 Task: Search one way flight ticket for 2 adults, 4 children and 1 infant on lap in business from Deadhorse: Deadhorse Airport(prudhoe Bay Airport) to Evansville: Evansville Regional Airport on 5-3-2023. Choice of flights is American. Number of bags: 1 carry on bag. Price is upto 73000. Outbound departure time preference is 12:15.
Action: Mouse moved to (232, 338)
Screenshot: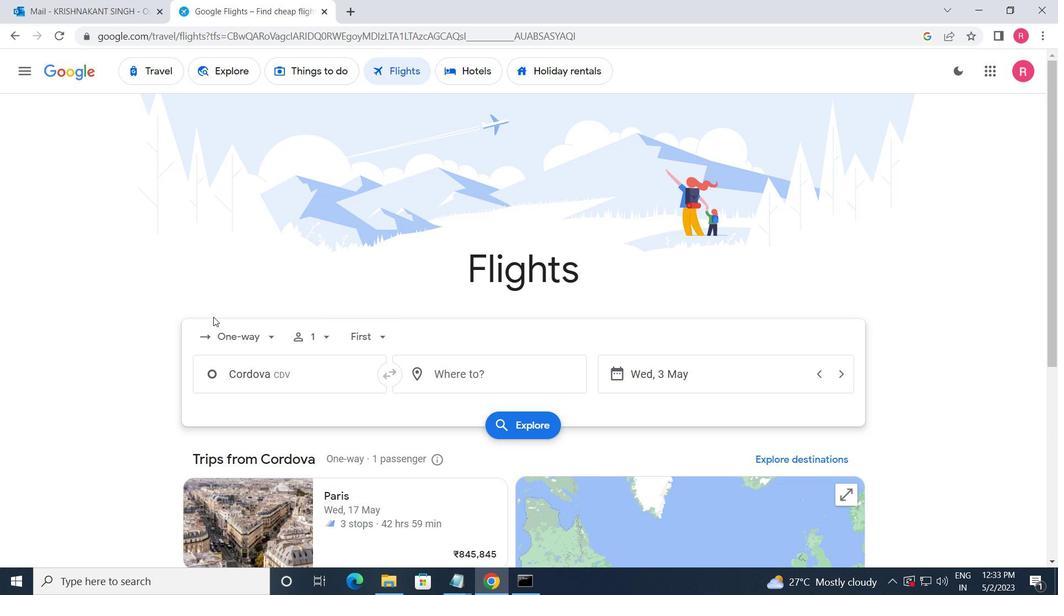
Action: Mouse pressed left at (232, 338)
Screenshot: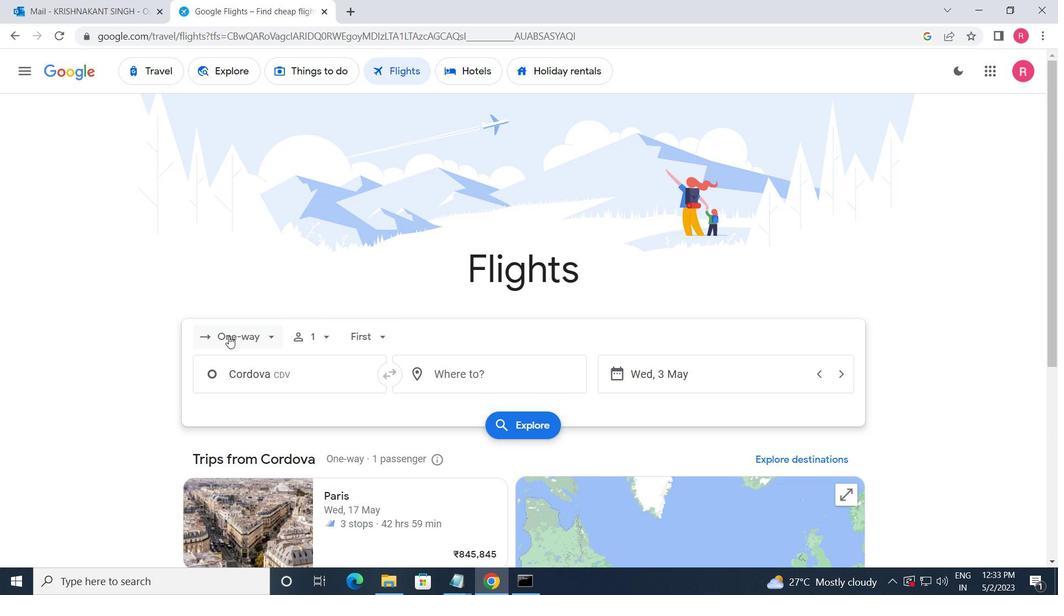 
Action: Mouse moved to (251, 402)
Screenshot: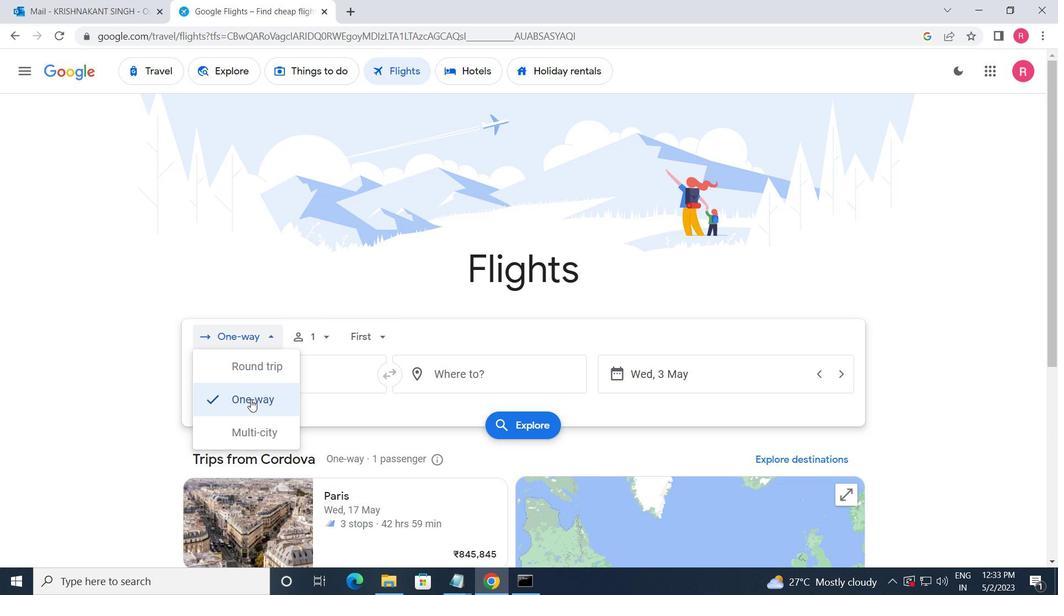 
Action: Mouse pressed left at (251, 402)
Screenshot: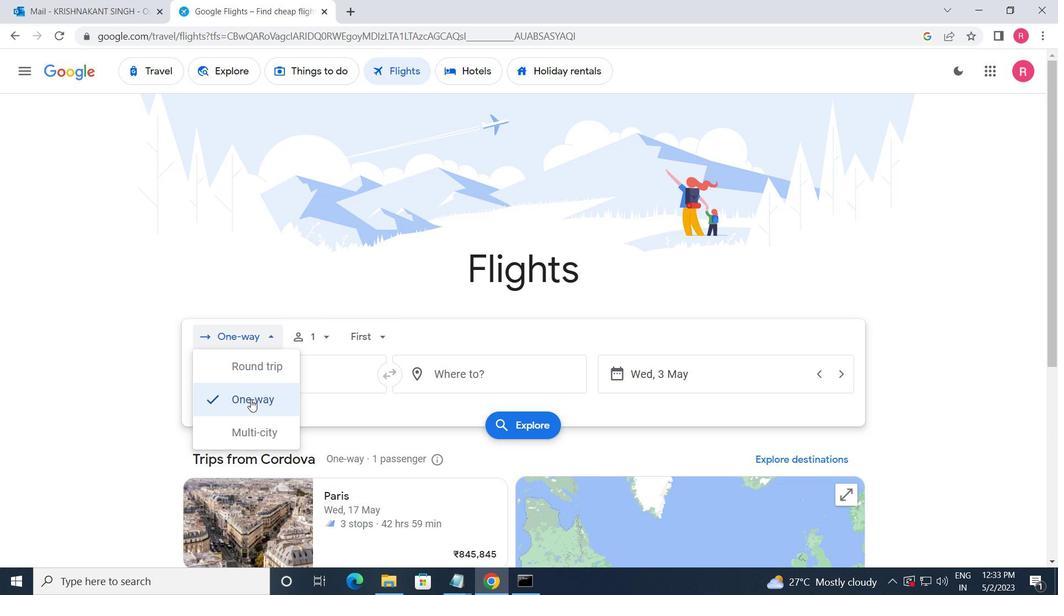 
Action: Mouse moved to (326, 353)
Screenshot: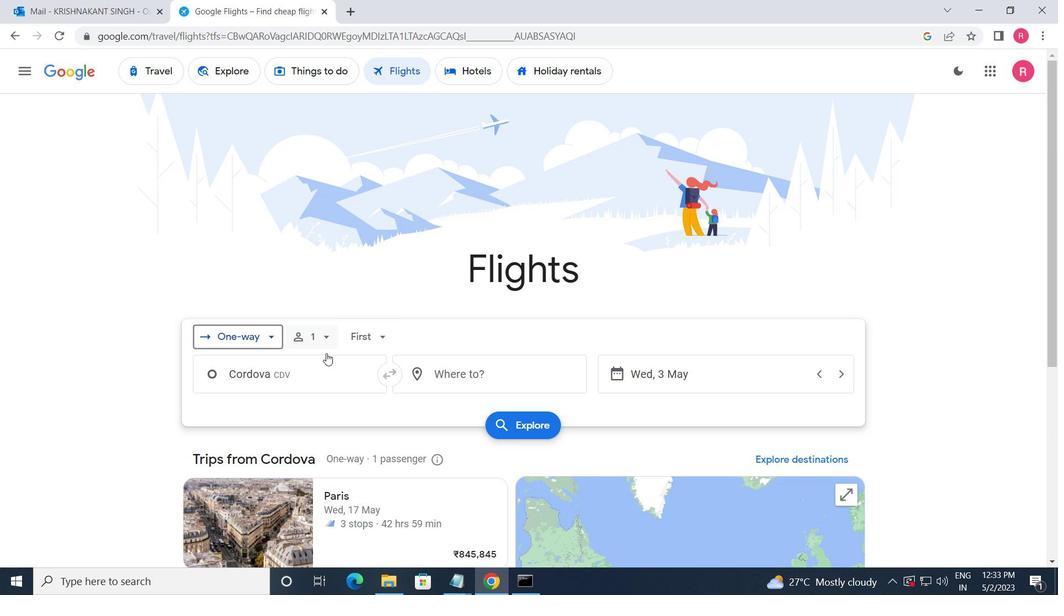 
Action: Mouse pressed left at (326, 353)
Screenshot: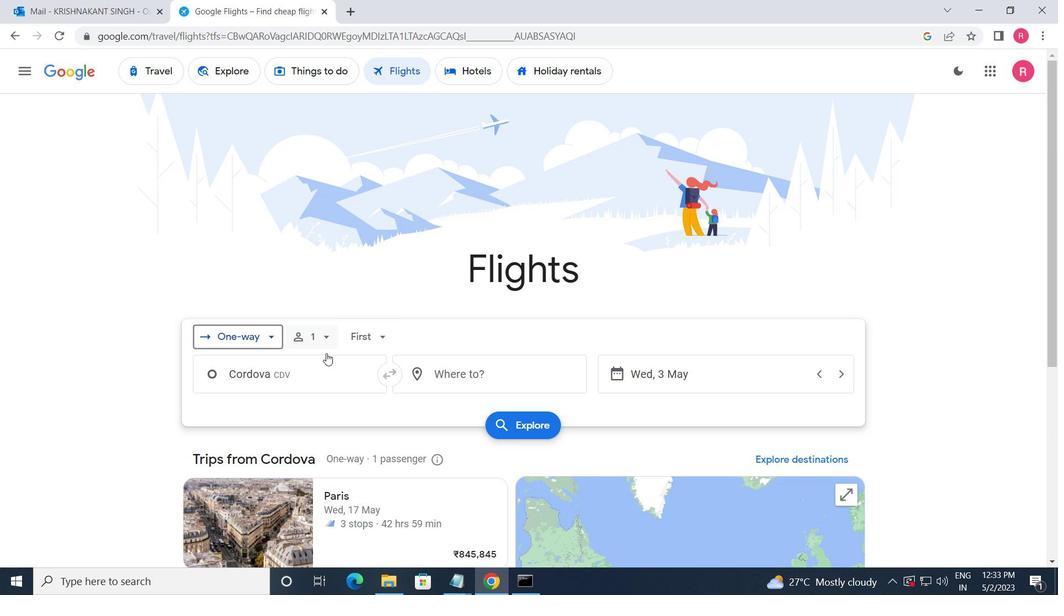 
Action: Mouse moved to (428, 373)
Screenshot: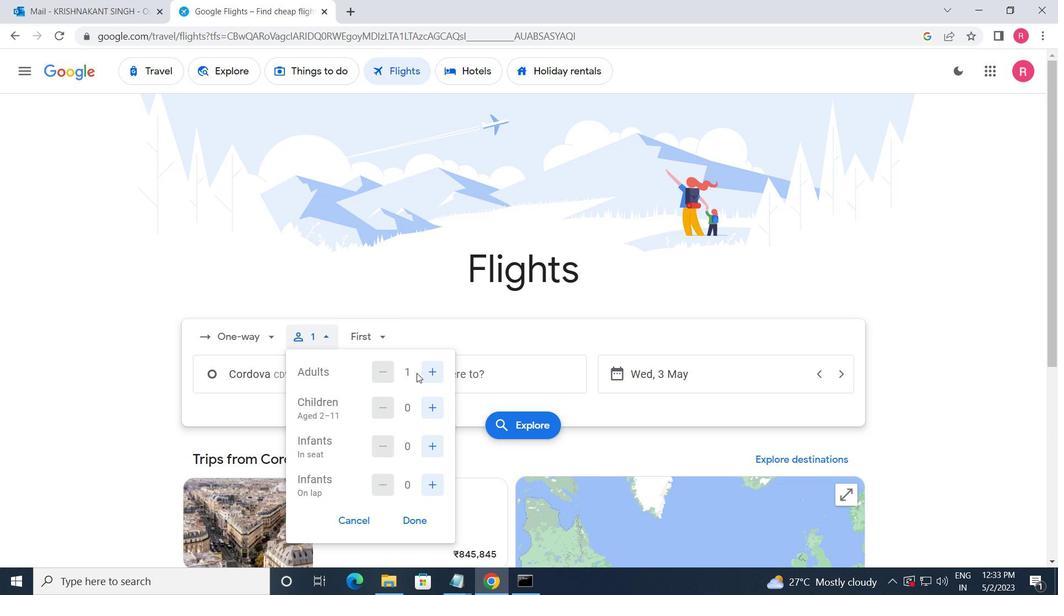 
Action: Mouse pressed left at (428, 373)
Screenshot: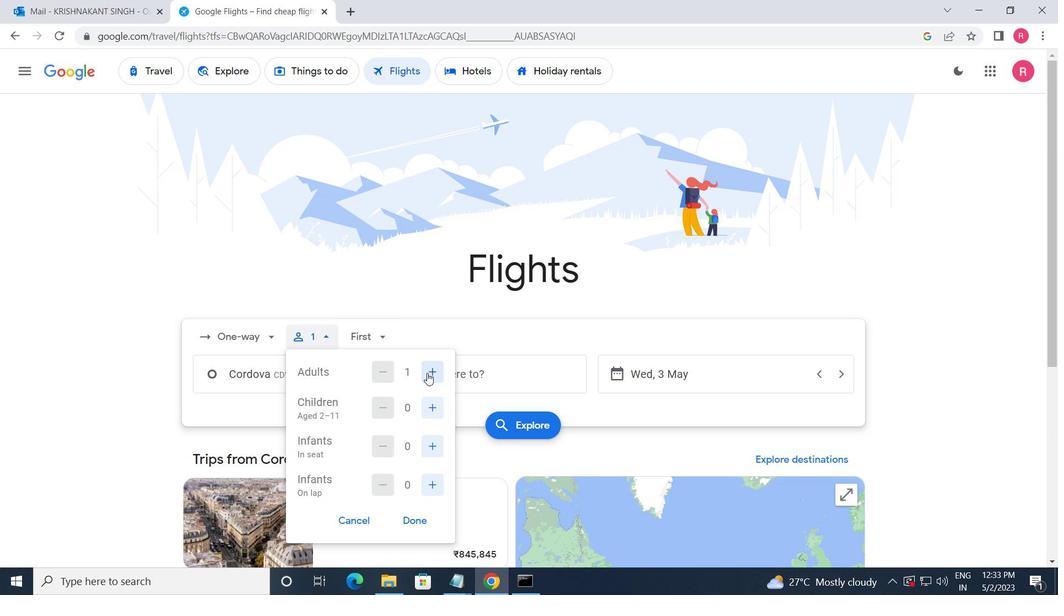 
Action: Mouse moved to (427, 406)
Screenshot: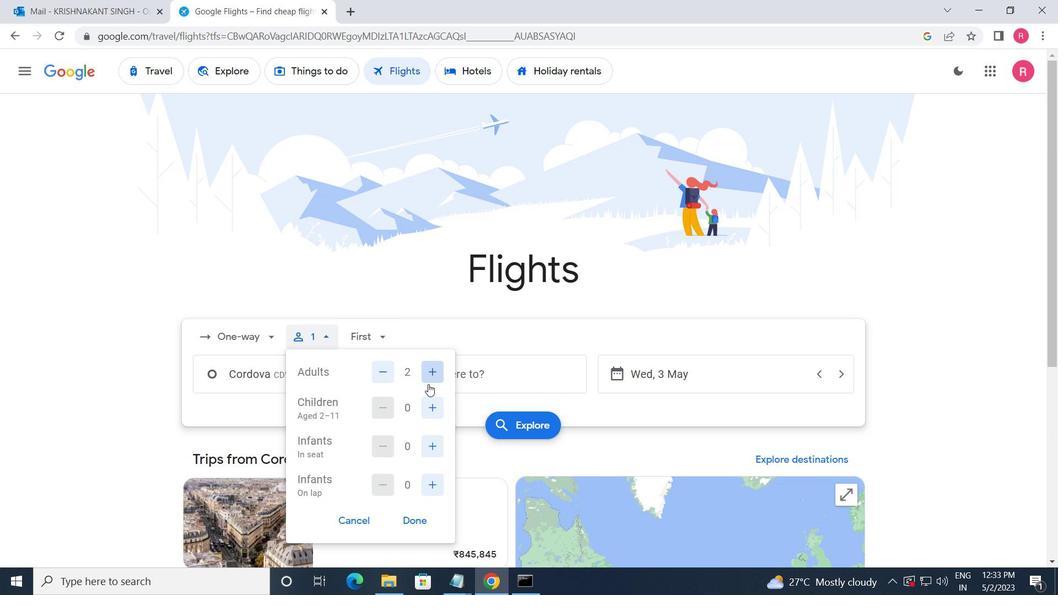 
Action: Mouse pressed left at (427, 406)
Screenshot: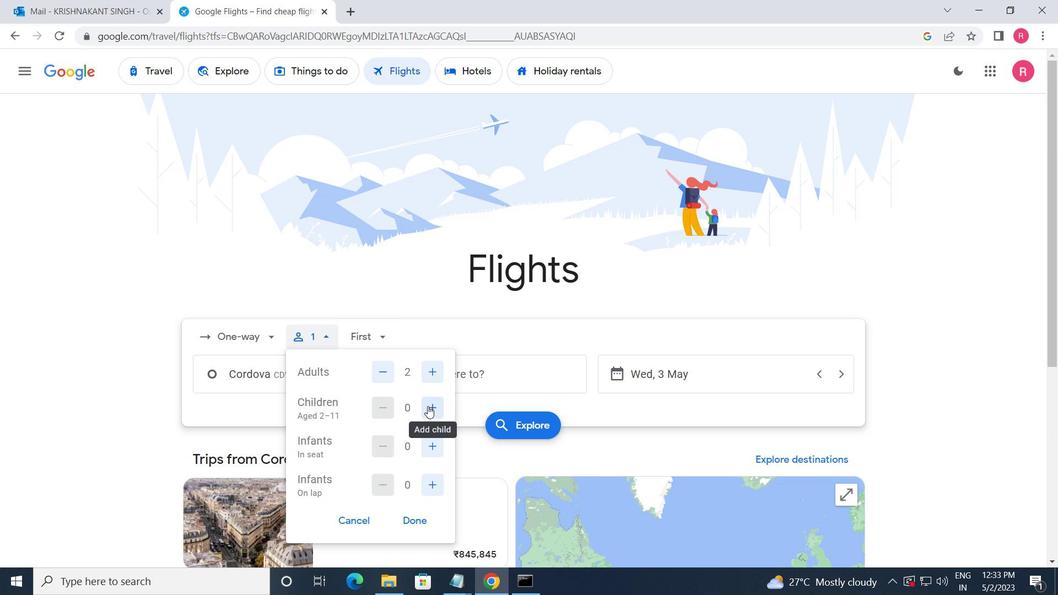 
Action: Mouse pressed left at (427, 406)
Screenshot: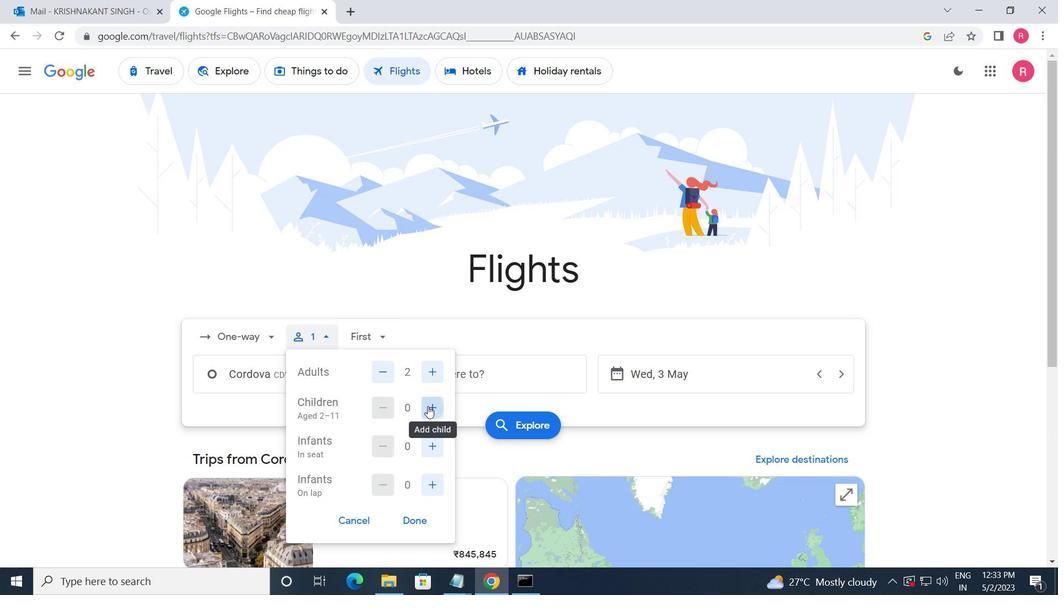 
Action: Mouse pressed left at (427, 406)
Screenshot: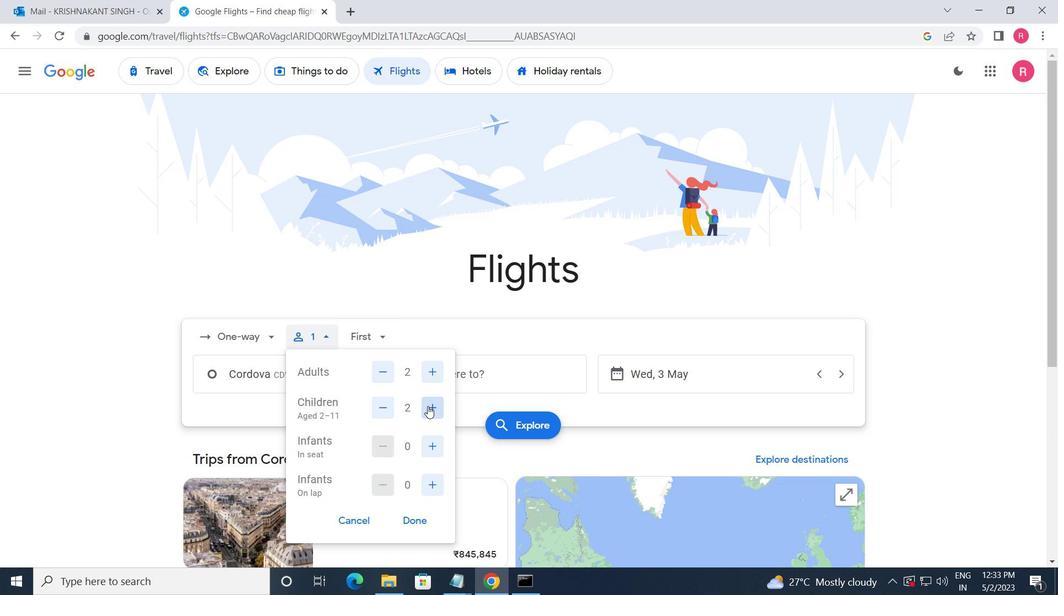 
Action: Mouse pressed left at (427, 406)
Screenshot: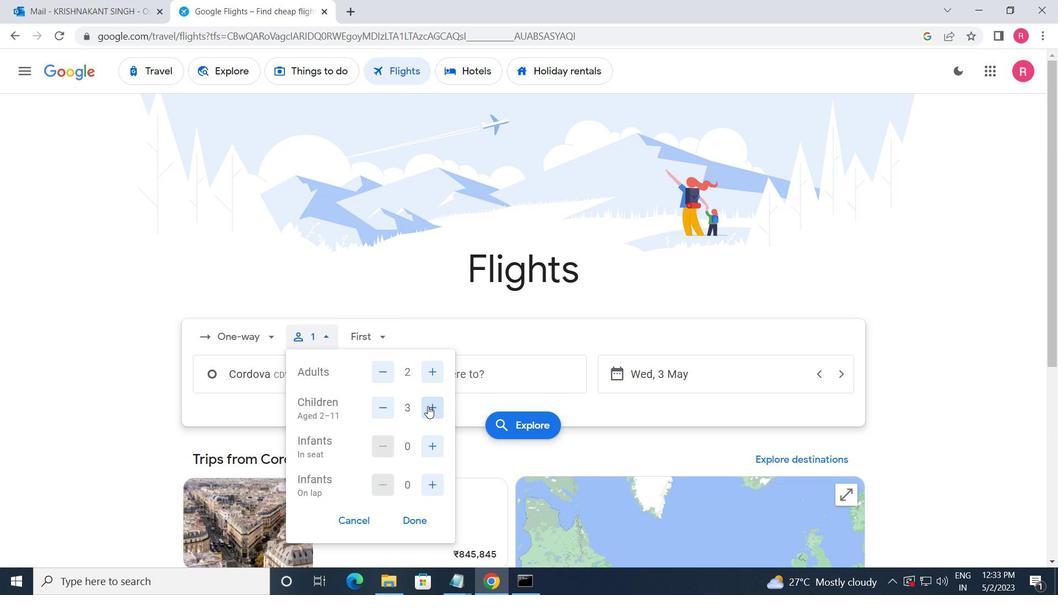 
Action: Mouse moved to (431, 448)
Screenshot: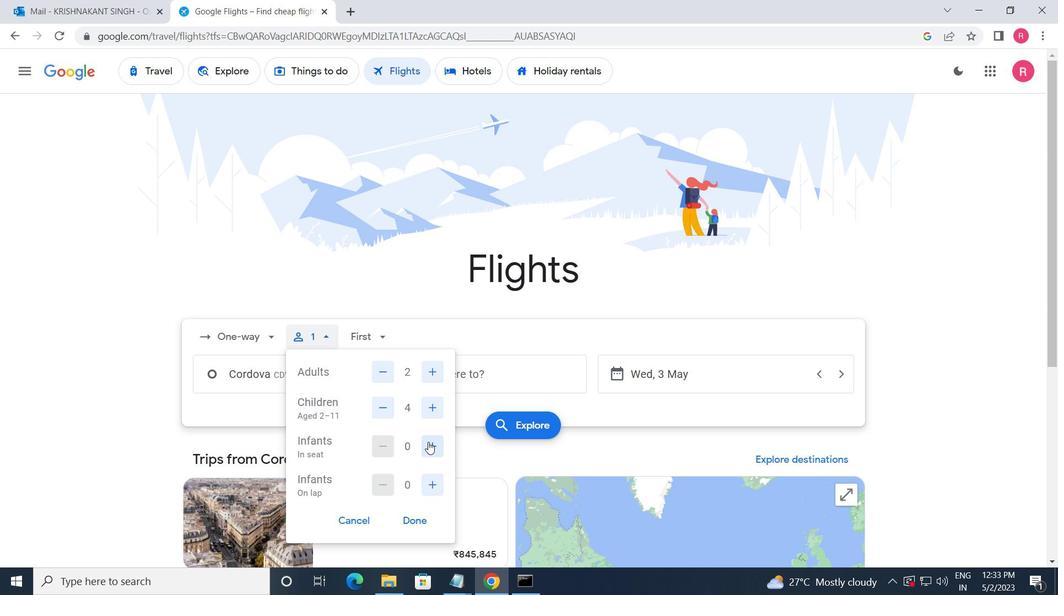 
Action: Mouse pressed left at (431, 448)
Screenshot: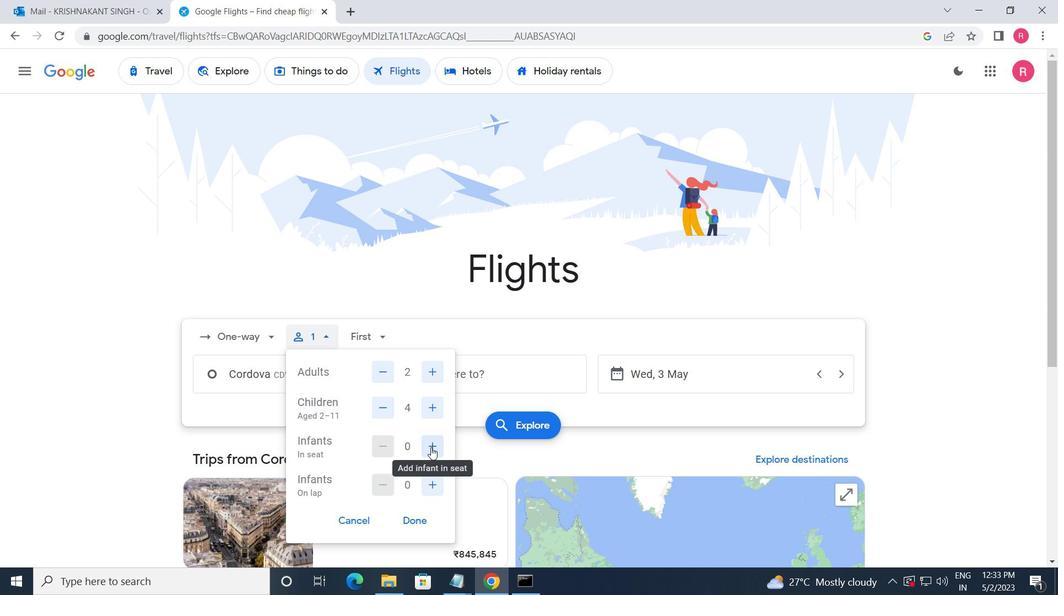
Action: Mouse moved to (357, 338)
Screenshot: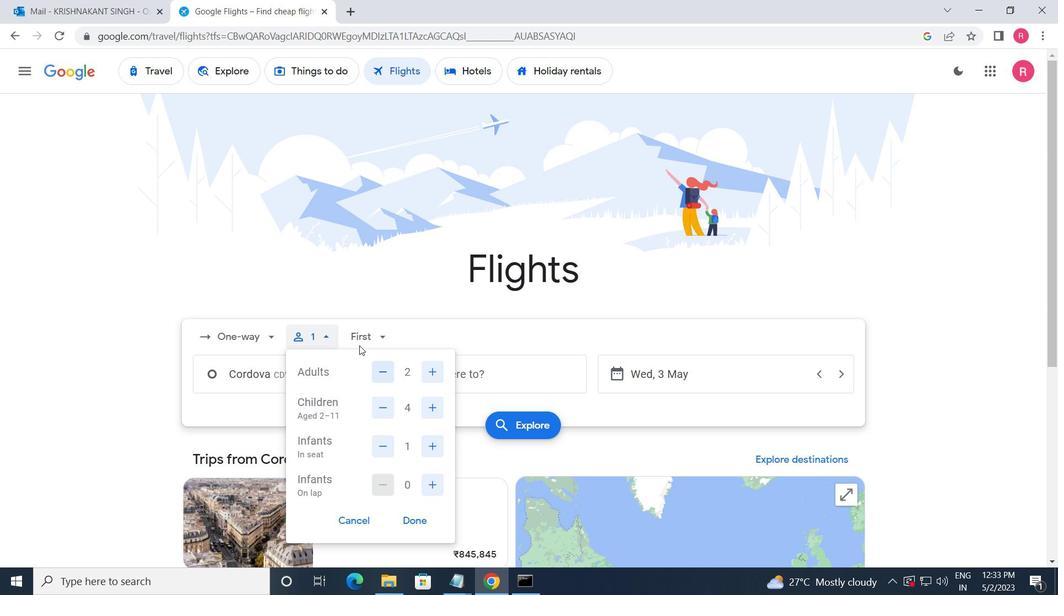 
Action: Mouse pressed left at (357, 338)
Screenshot: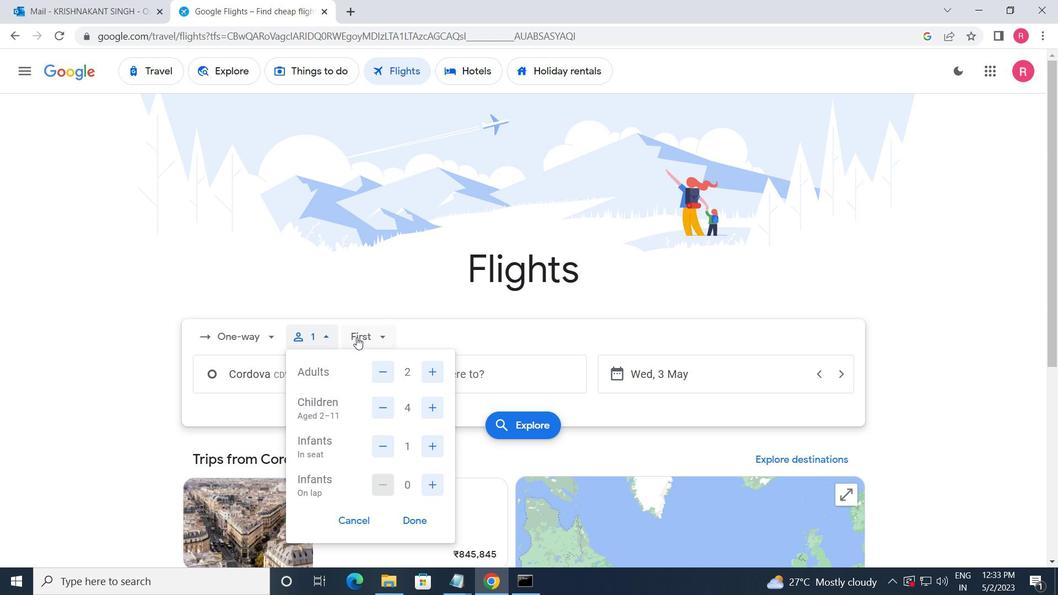 
Action: Mouse moved to (406, 428)
Screenshot: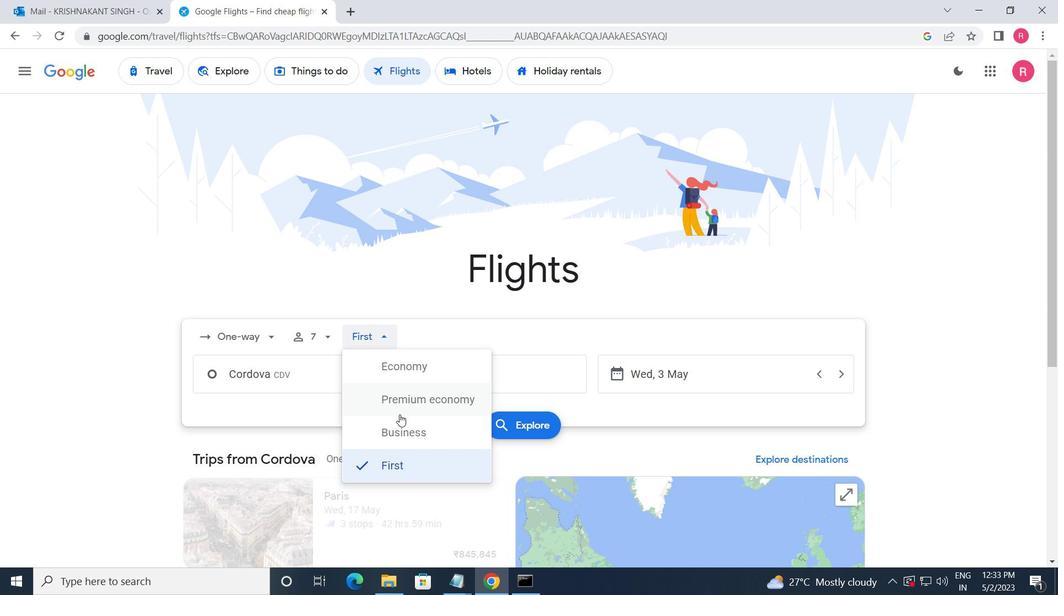 
Action: Mouse pressed left at (406, 428)
Screenshot: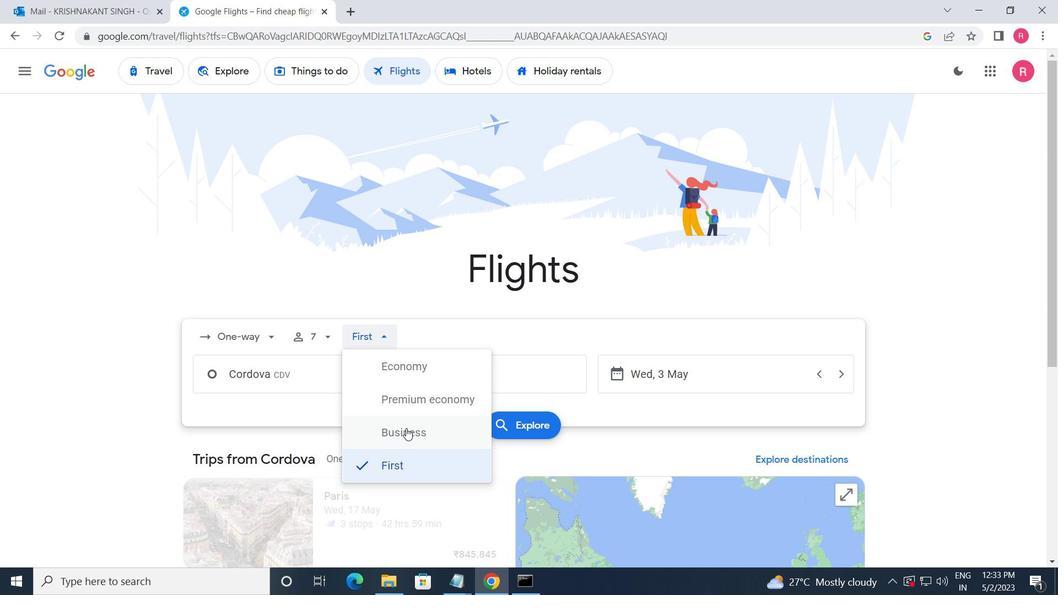 
Action: Mouse moved to (335, 386)
Screenshot: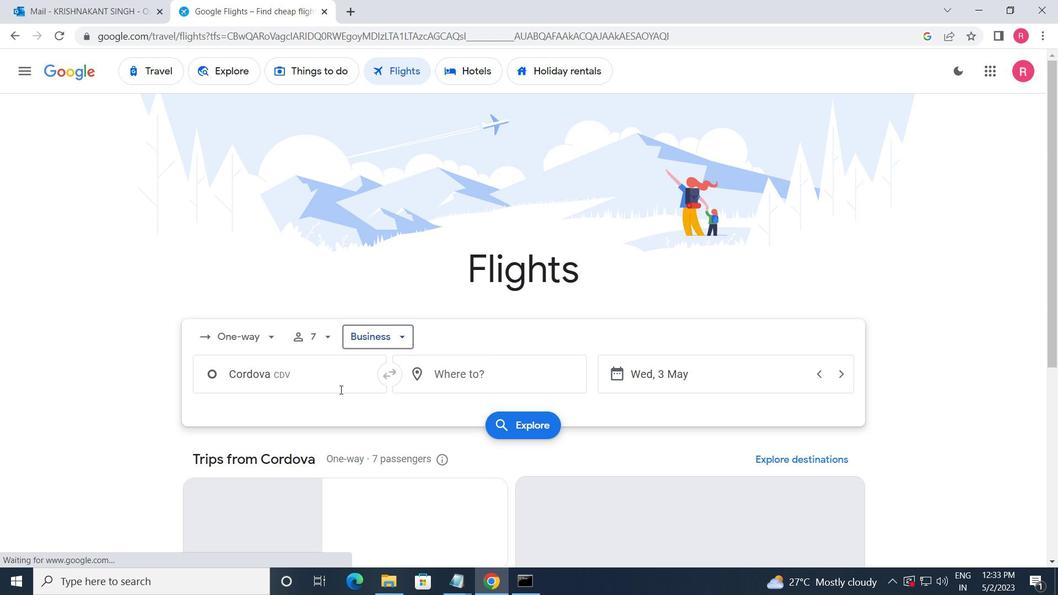 
Action: Mouse pressed left at (335, 386)
Screenshot: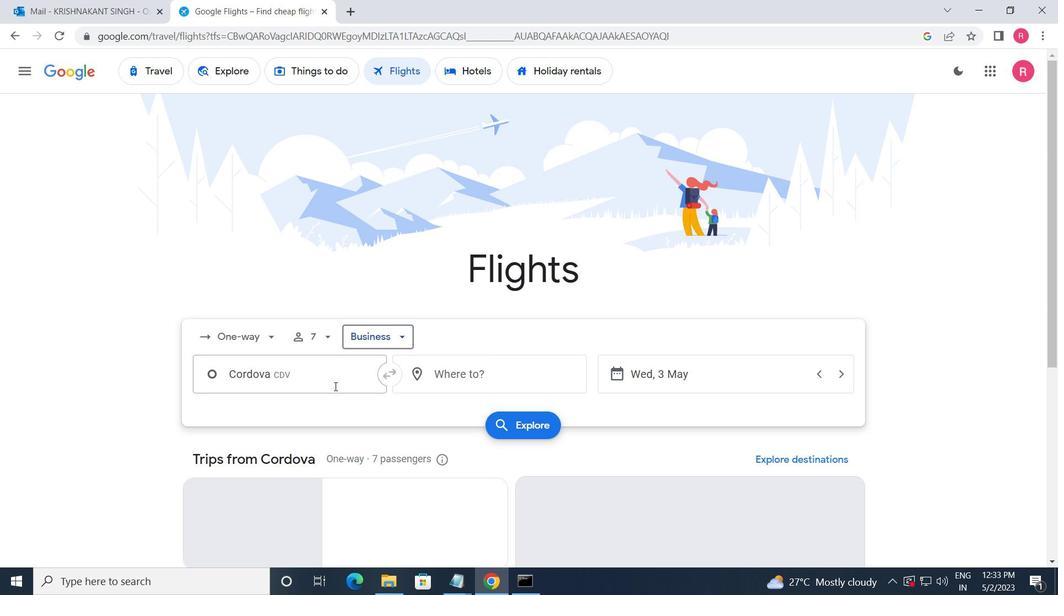 
Action: Mouse moved to (297, 348)
Screenshot: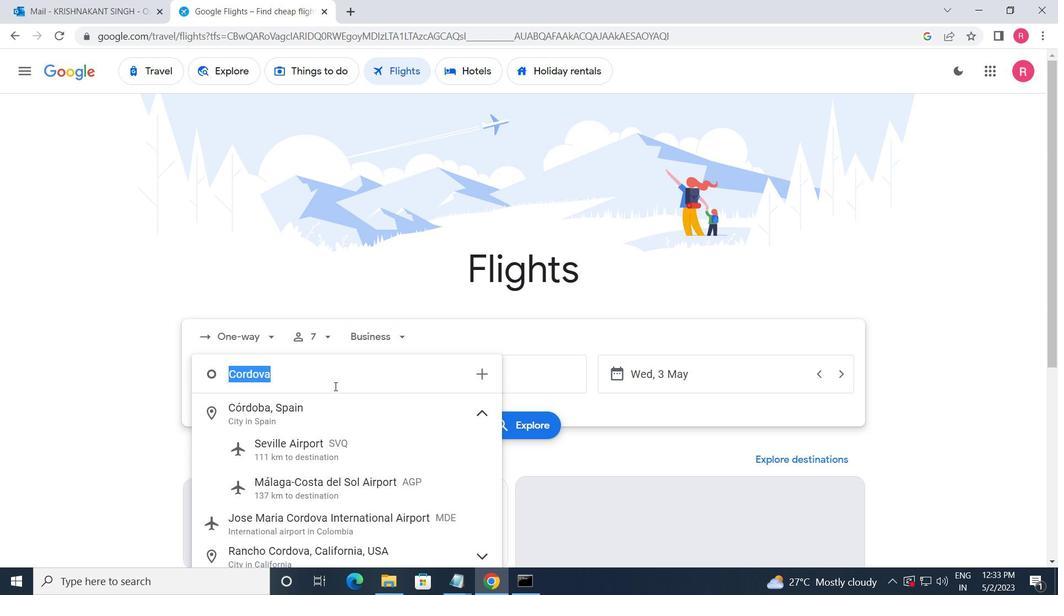 
Action: Key pressed <Key.shift>DEADHORSE
Screenshot: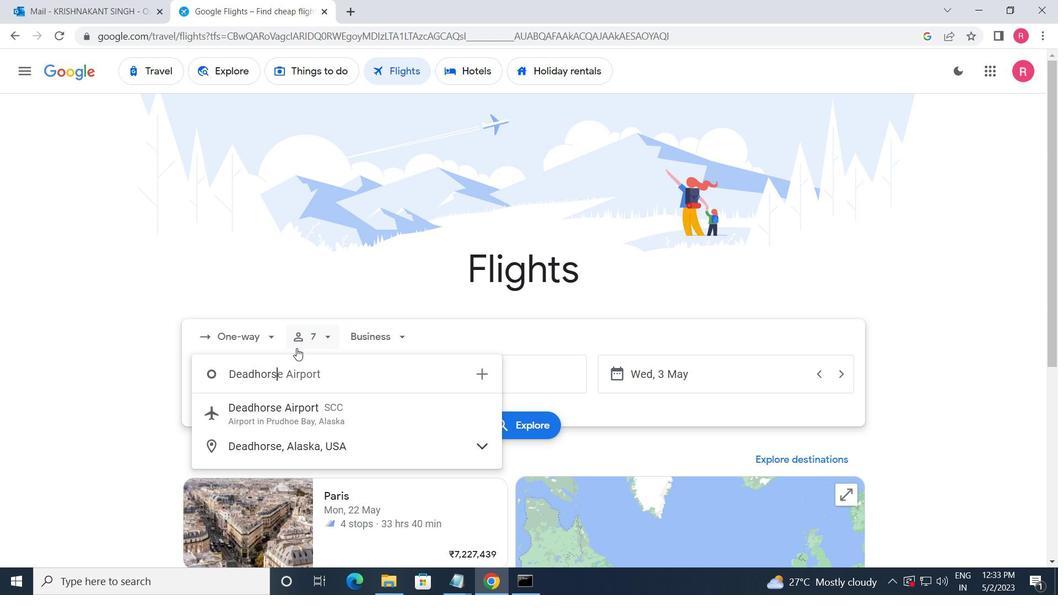 
Action: Mouse moved to (311, 405)
Screenshot: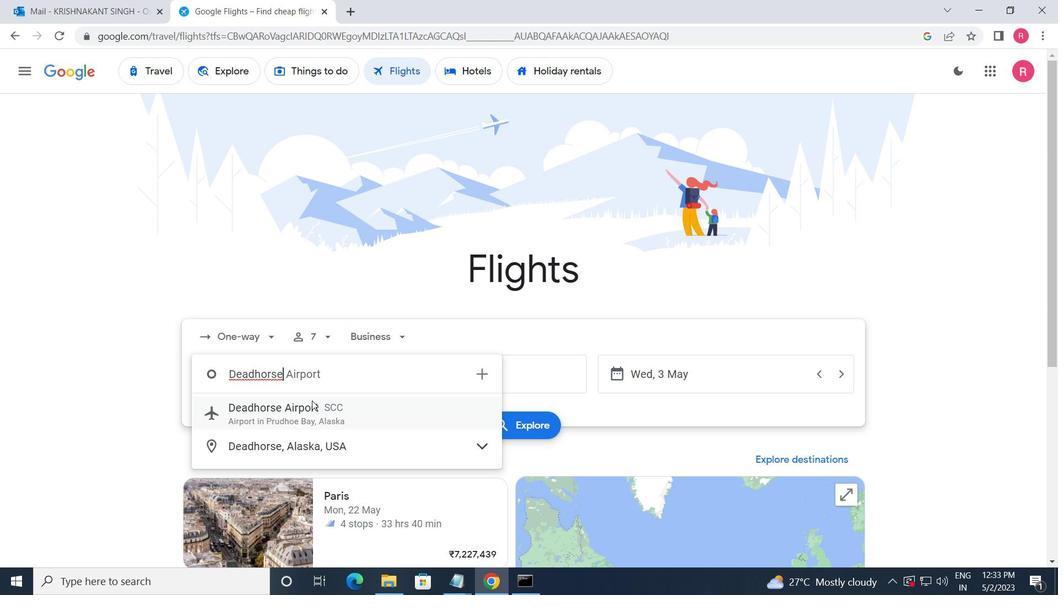 
Action: Mouse pressed left at (311, 405)
Screenshot: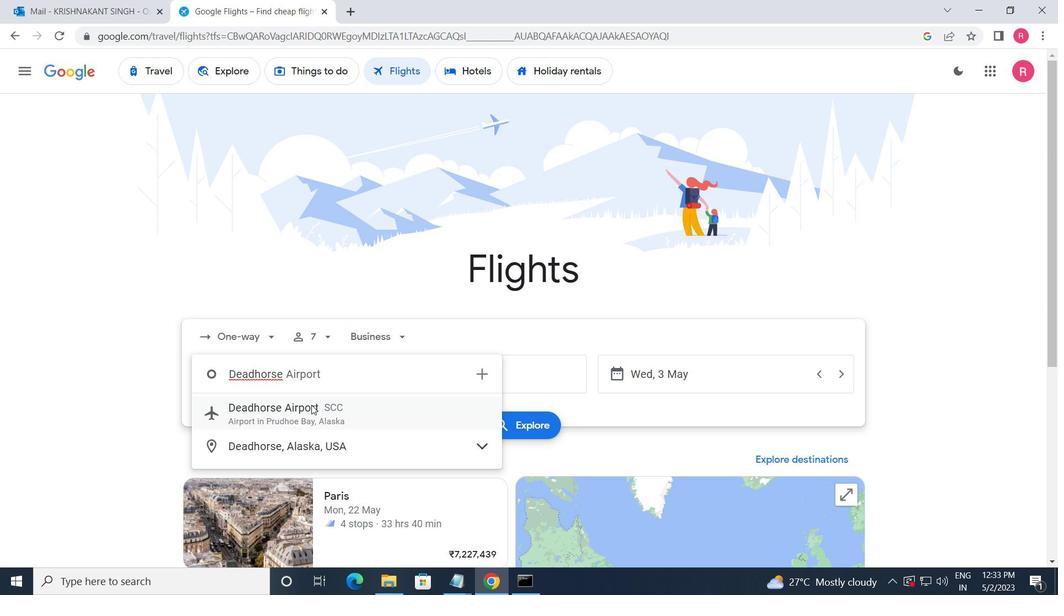 
Action: Mouse moved to (482, 352)
Screenshot: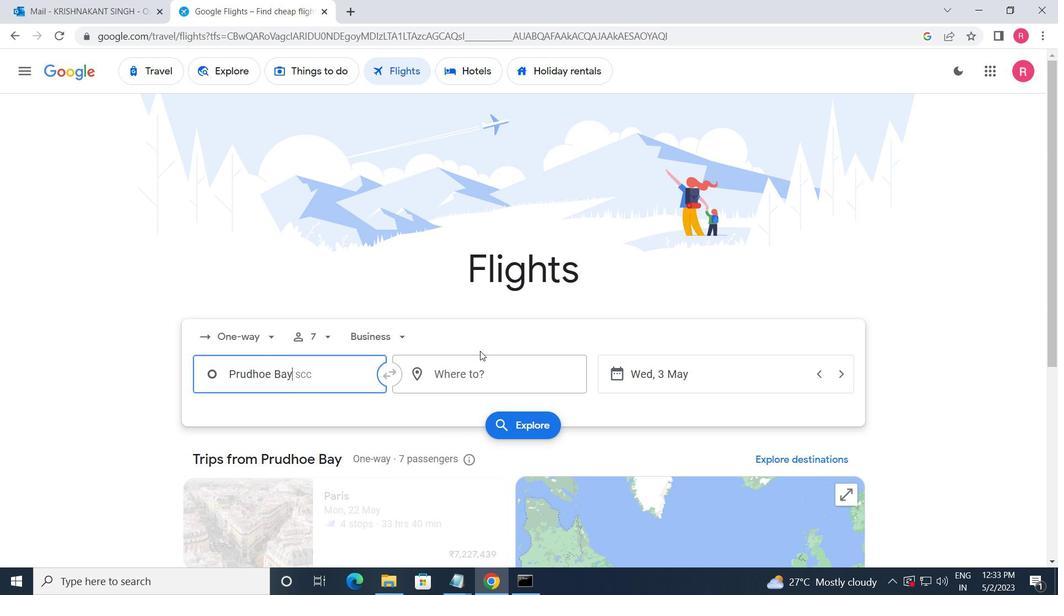 
Action: Mouse pressed left at (482, 352)
Screenshot: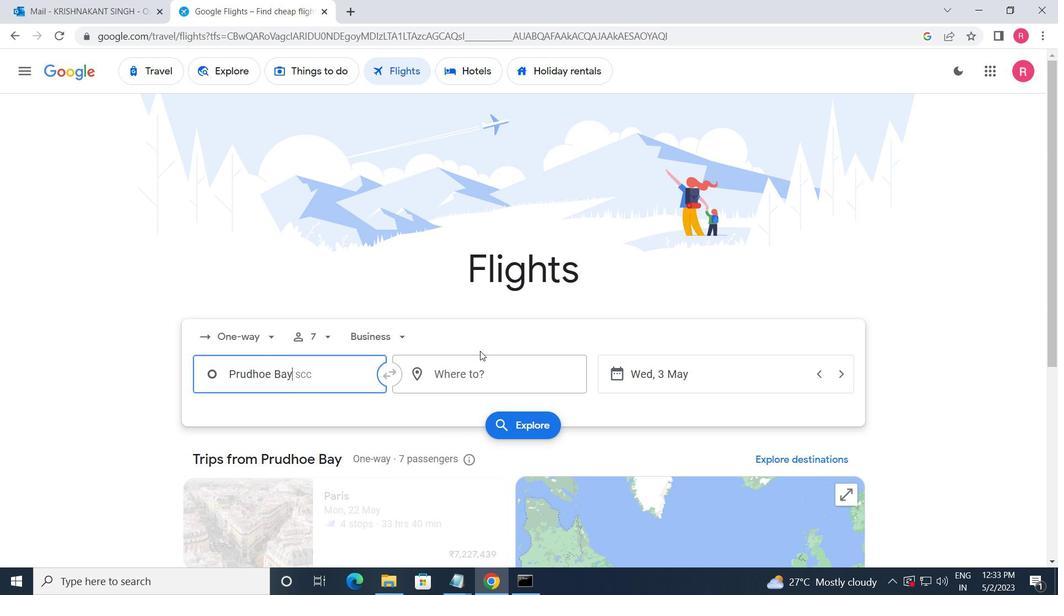 
Action: Mouse moved to (486, 364)
Screenshot: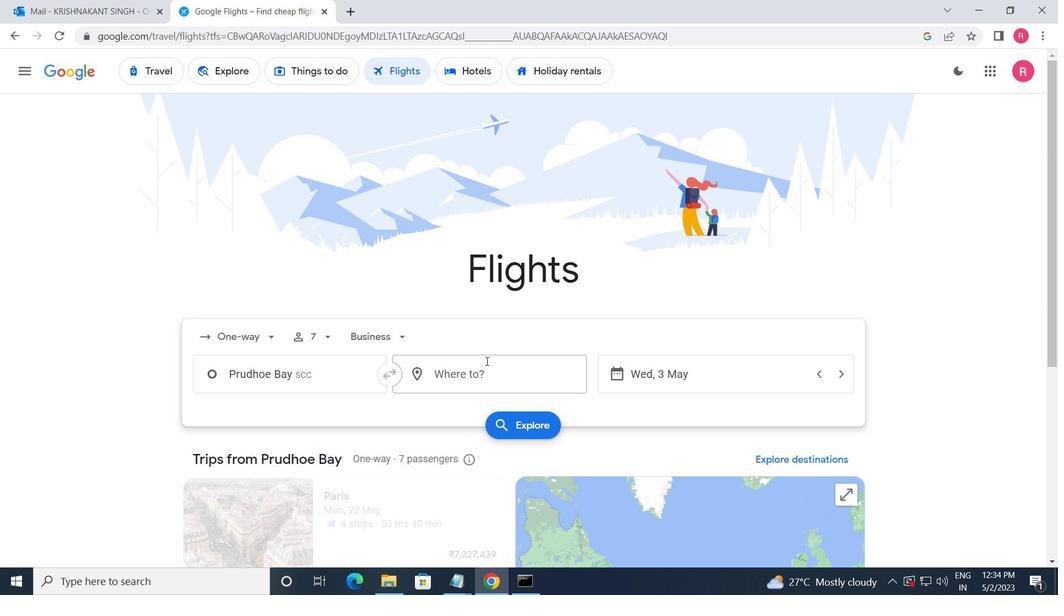 
Action: Mouse pressed left at (486, 364)
Screenshot: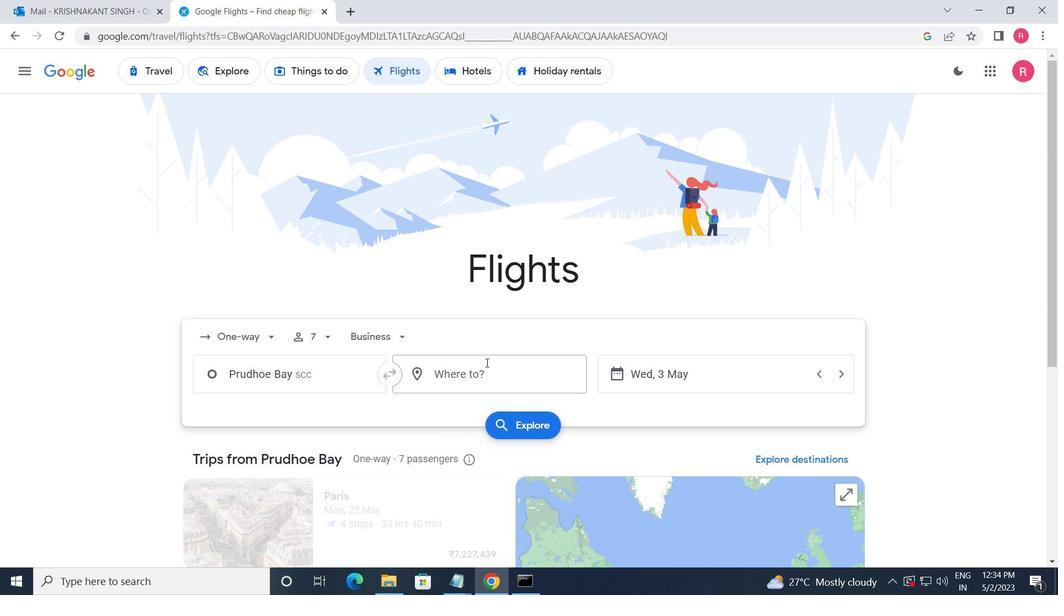 
Action: Mouse moved to (464, 521)
Screenshot: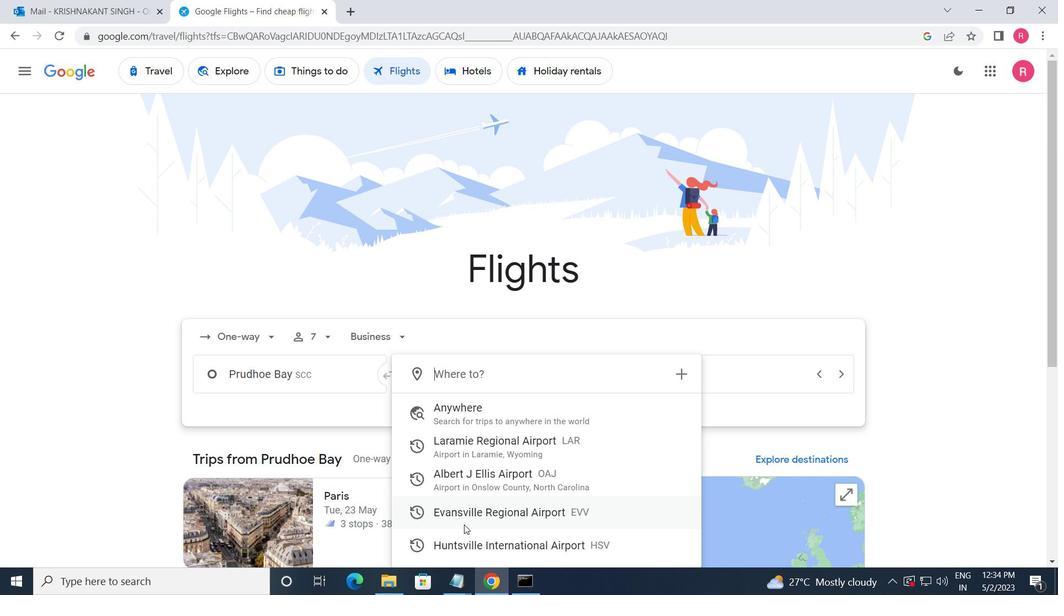 
Action: Mouse pressed left at (464, 521)
Screenshot: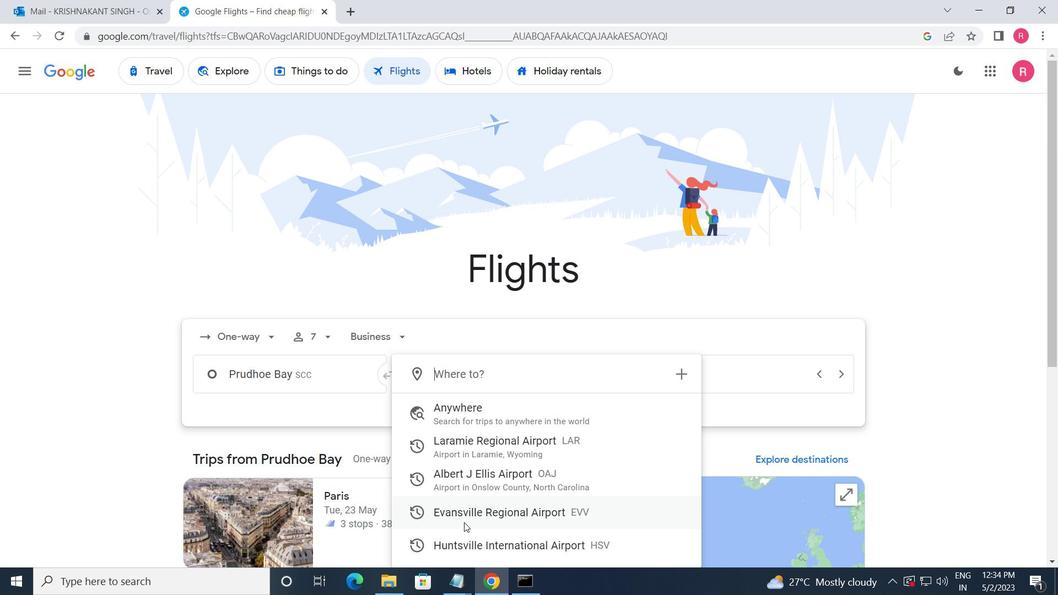 
Action: Mouse moved to (713, 374)
Screenshot: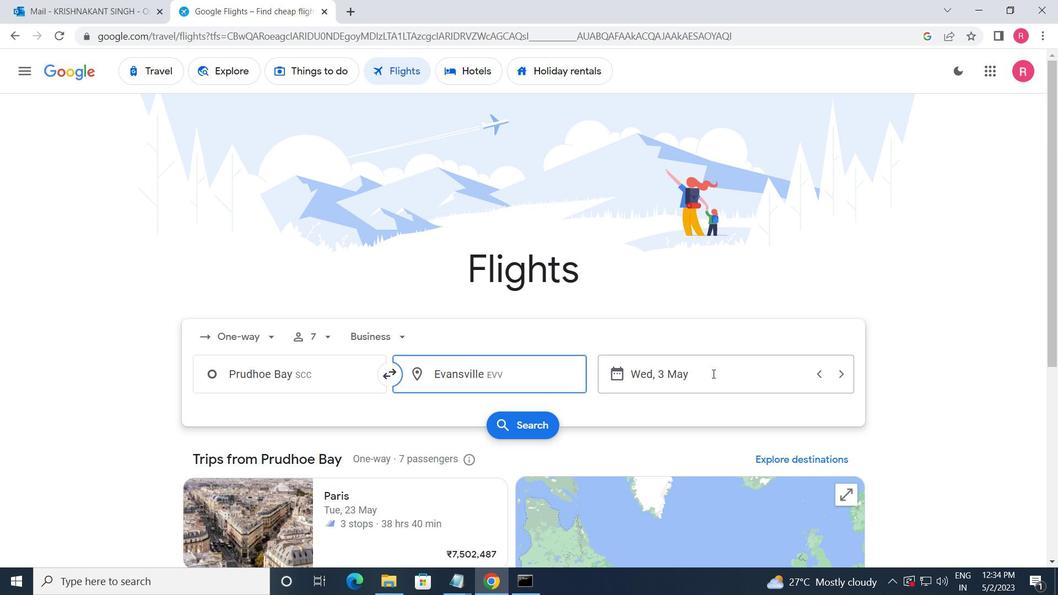 
Action: Mouse pressed left at (713, 374)
Screenshot: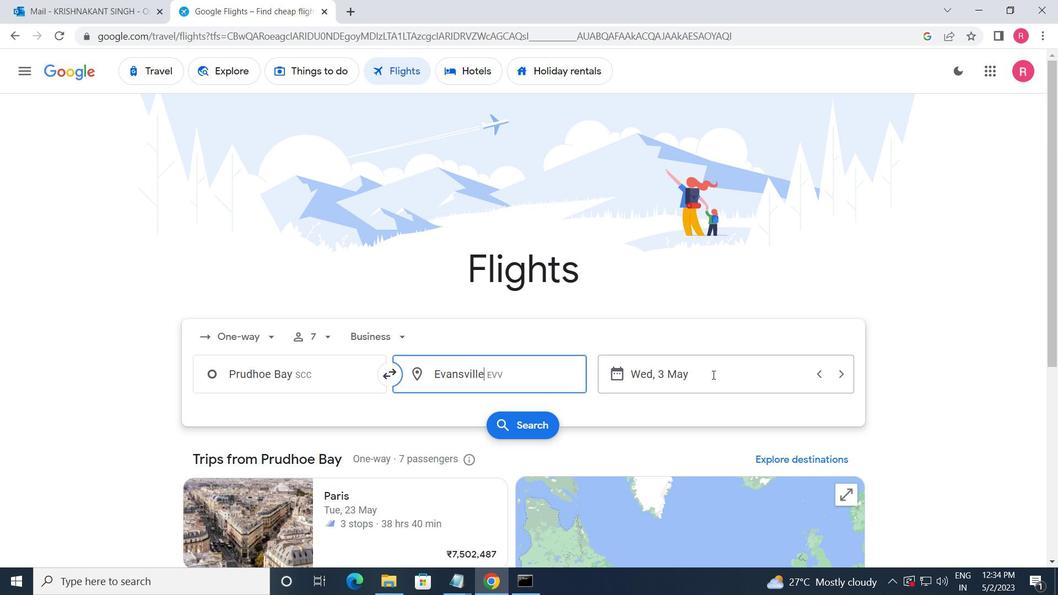 
Action: Mouse moved to (475, 329)
Screenshot: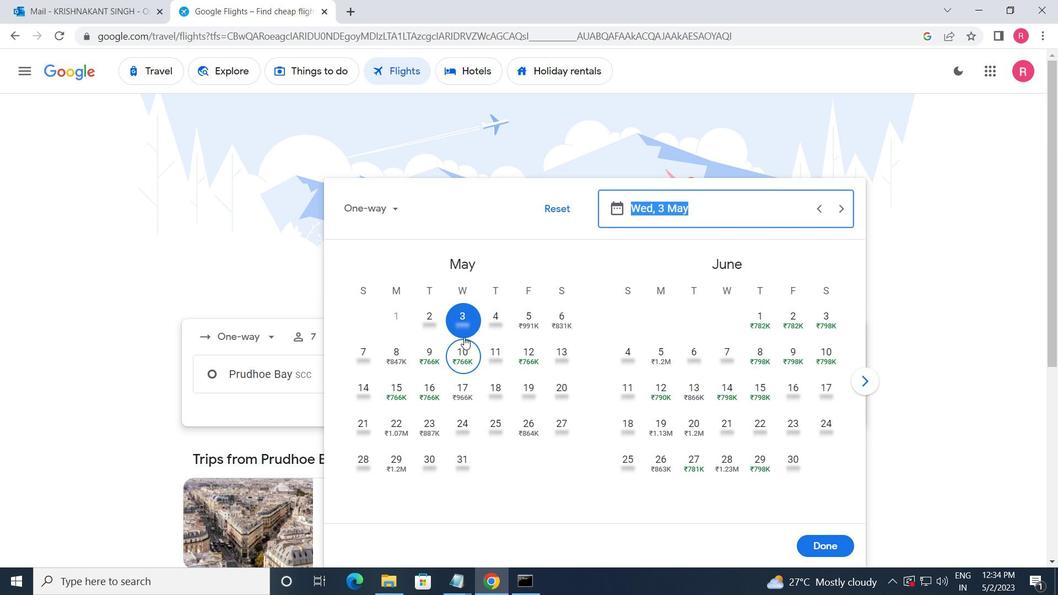 
Action: Mouse pressed left at (475, 329)
Screenshot: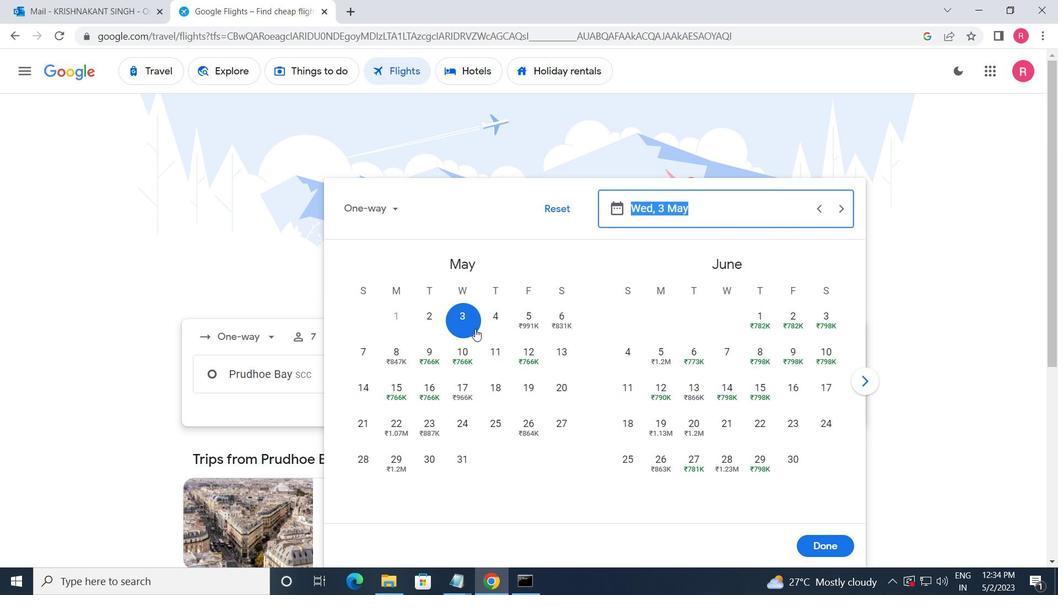 
Action: Mouse moved to (806, 546)
Screenshot: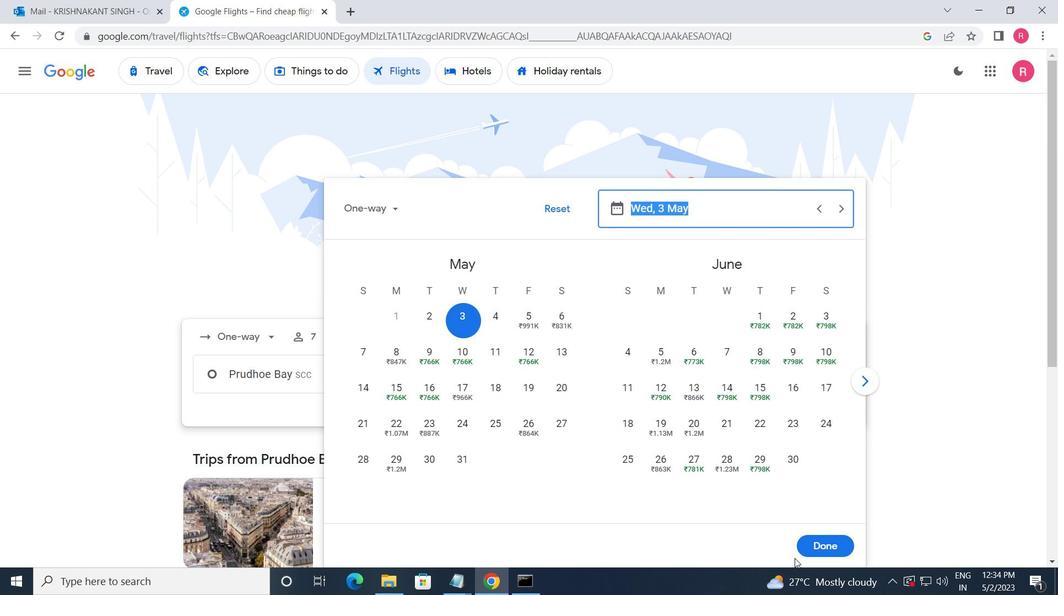 
Action: Mouse pressed left at (806, 546)
Screenshot: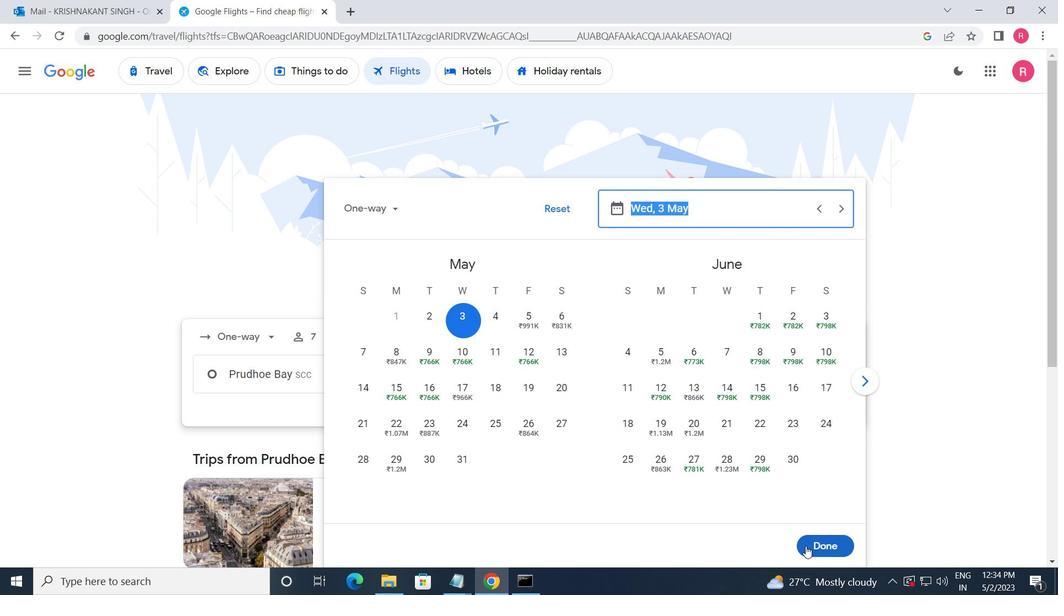 
Action: Mouse moved to (527, 424)
Screenshot: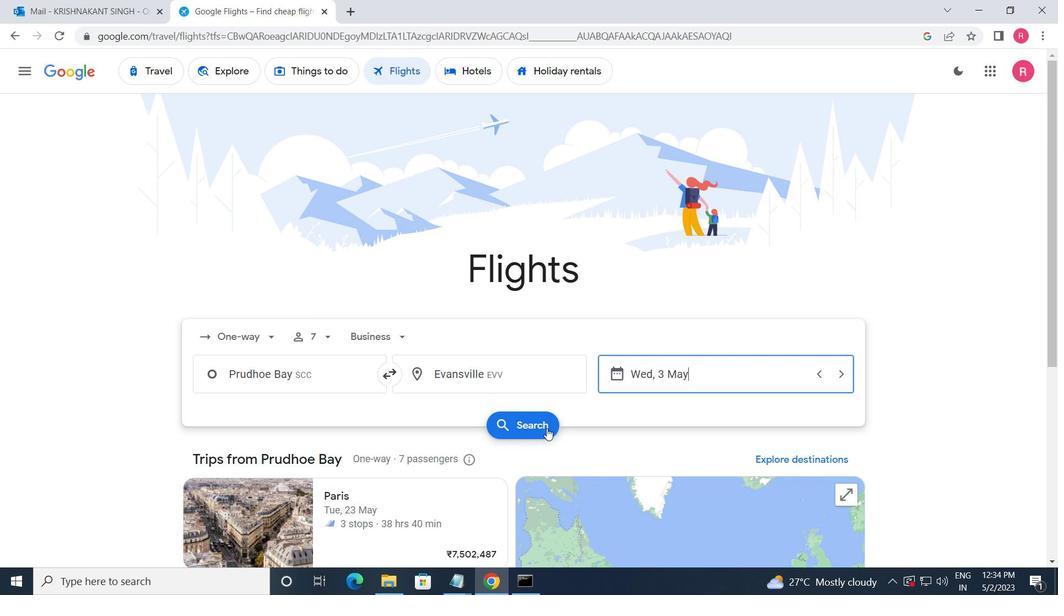 
Action: Mouse pressed left at (527, 424)
Screenshot: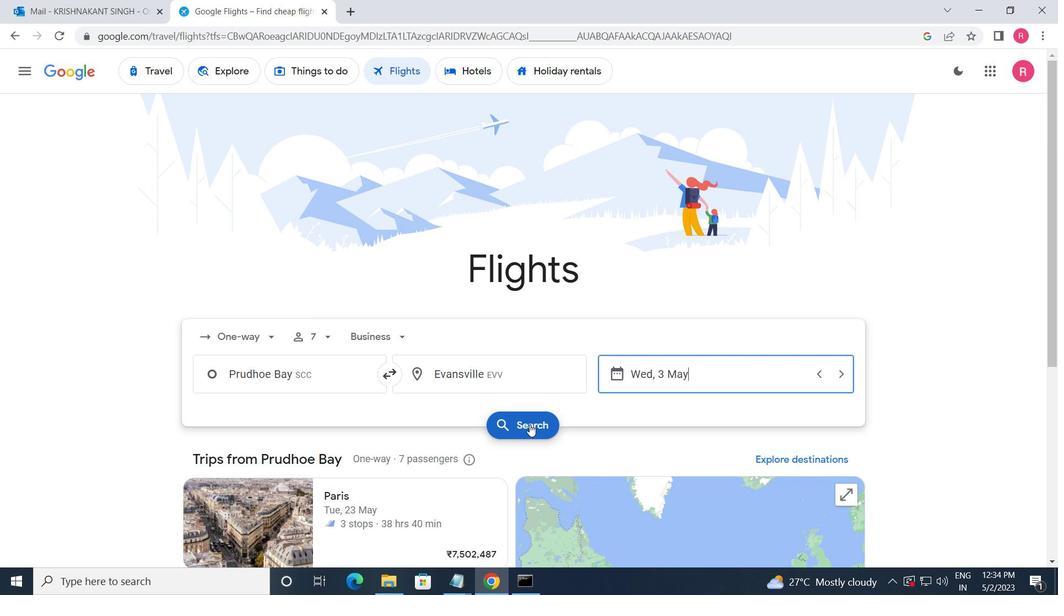 
Action: Mouse moved to (212, 204)
Screenshot: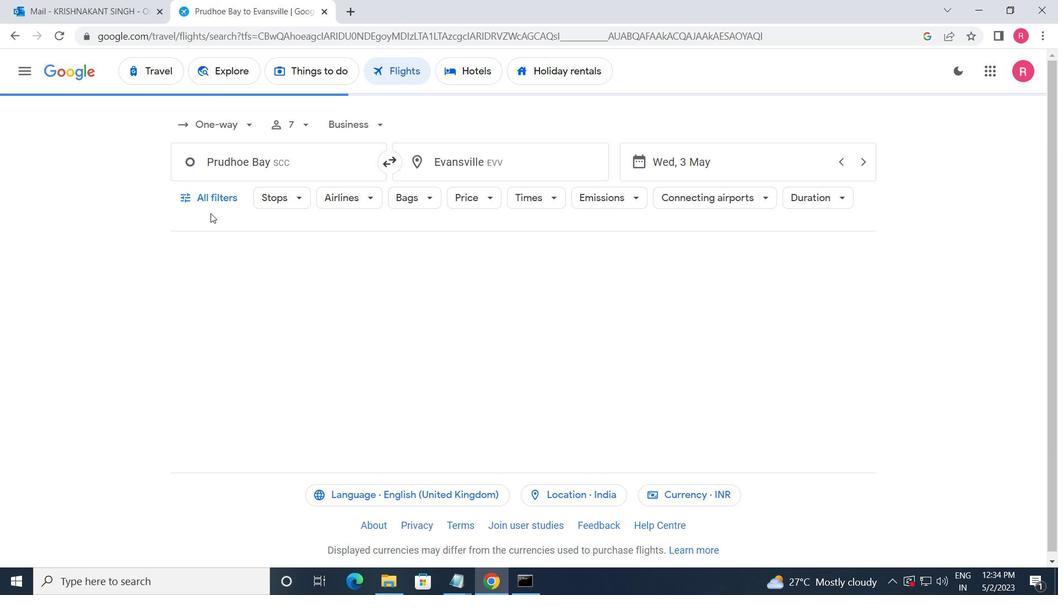 
Action: Mouse pressed left at (212, 204)
Screenshot: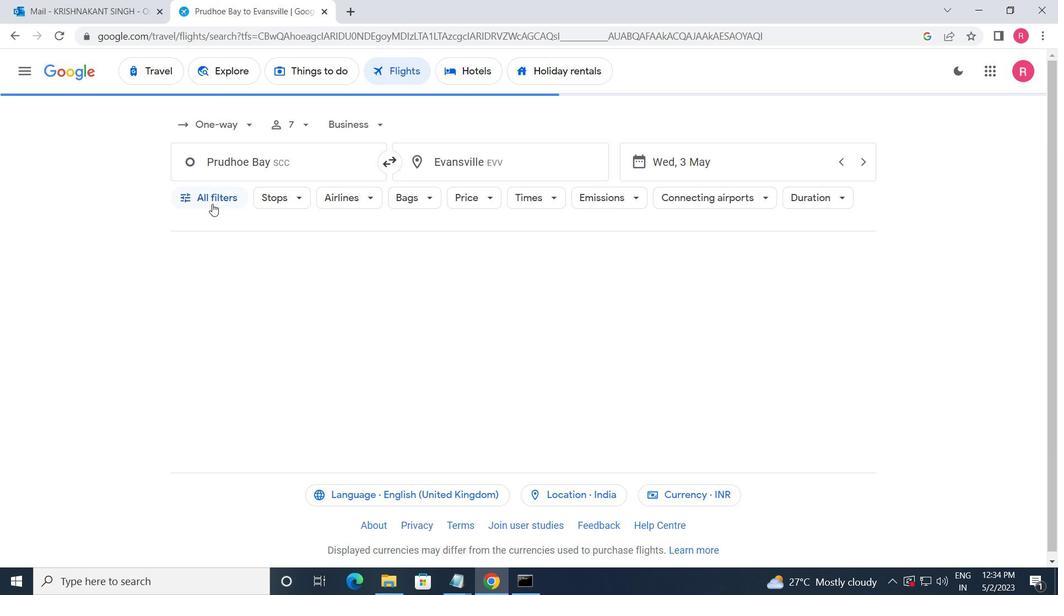 
Action: Mouse moved to (240, 352)
Screenshot: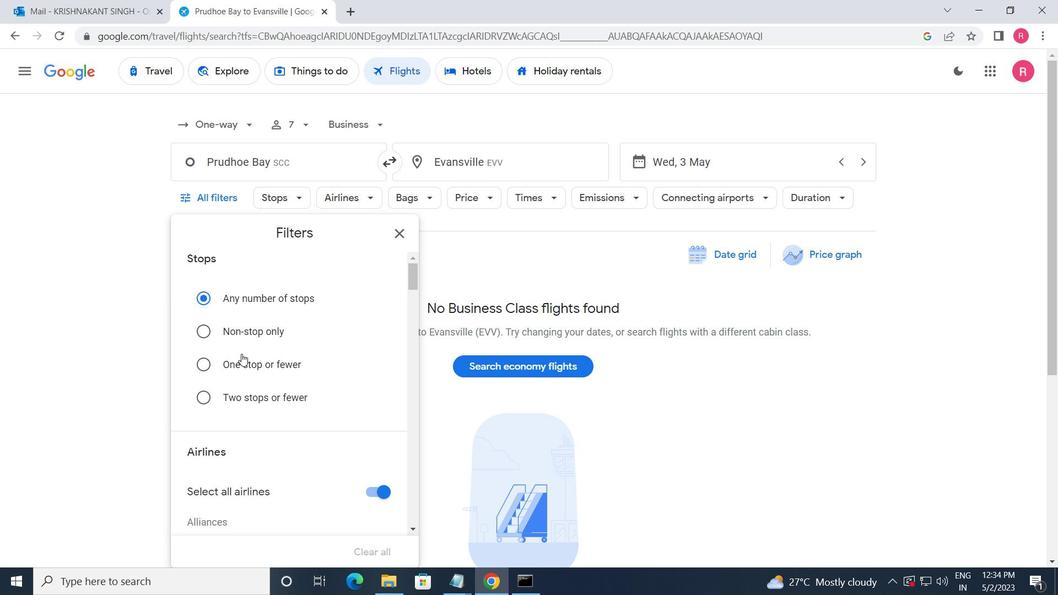 
Action: Mouse scrolled (240, 351) with delta (0, 0)
Screenshot: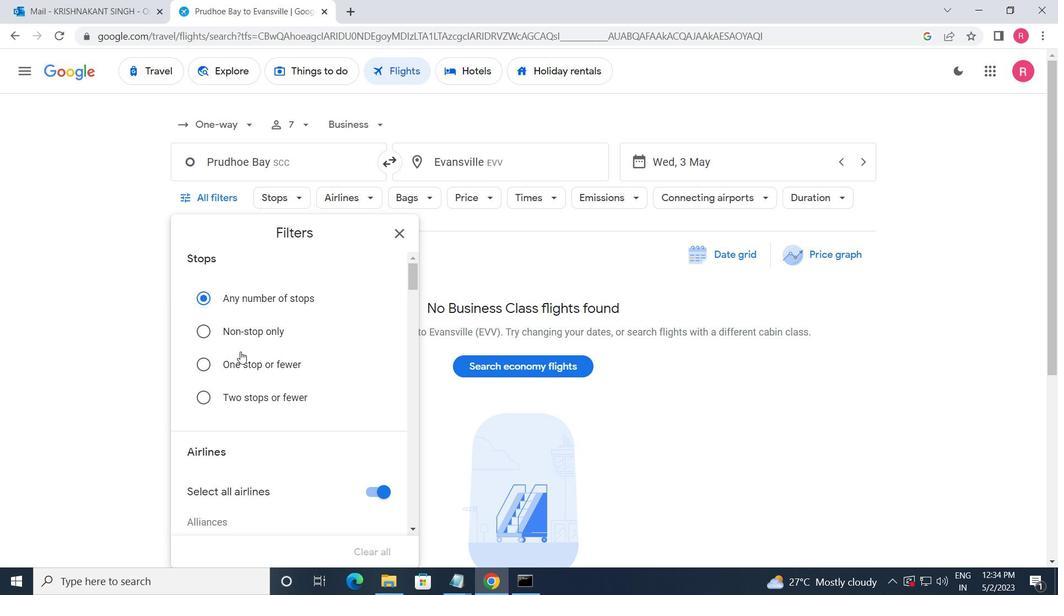 
Action: Mouse moved to (241, 352)
Screenshot: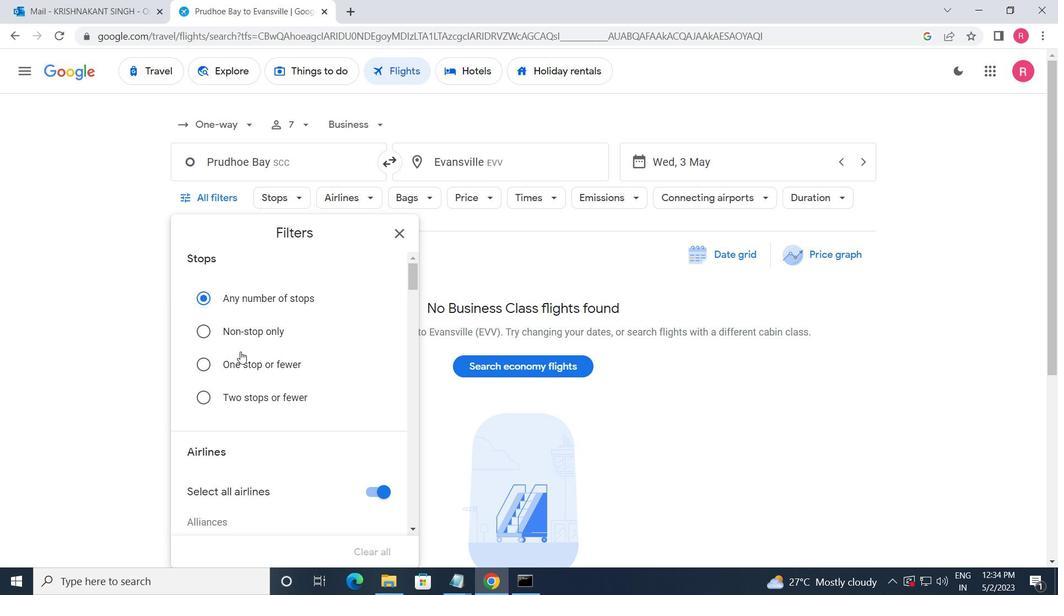 
Action: Mouse scrolled (241, 352) with delta (0, 0)
Screenshot: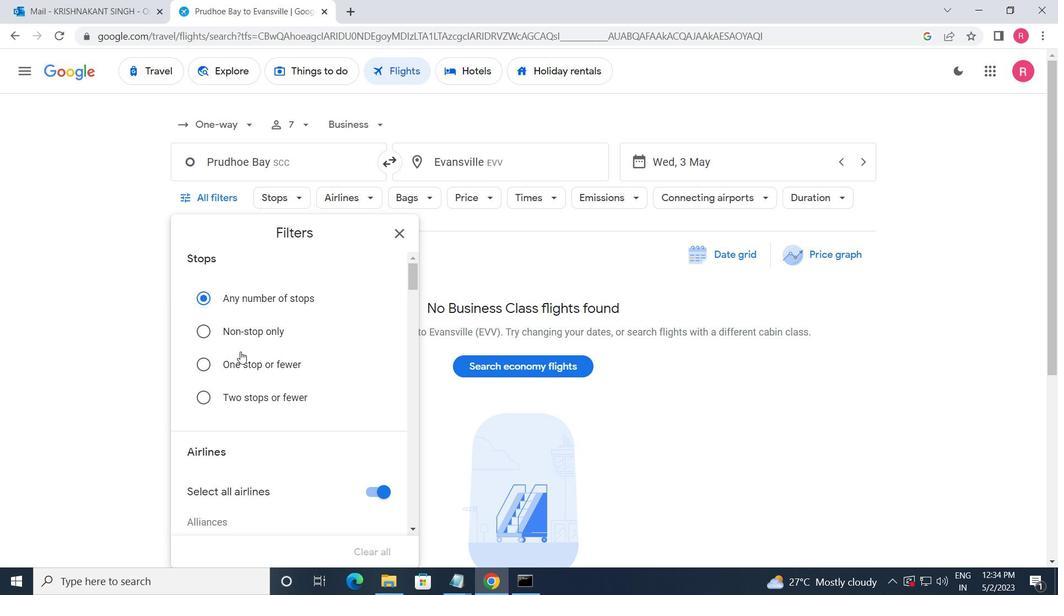 
Action: Mouse moved to (243, 355)
Screenshot: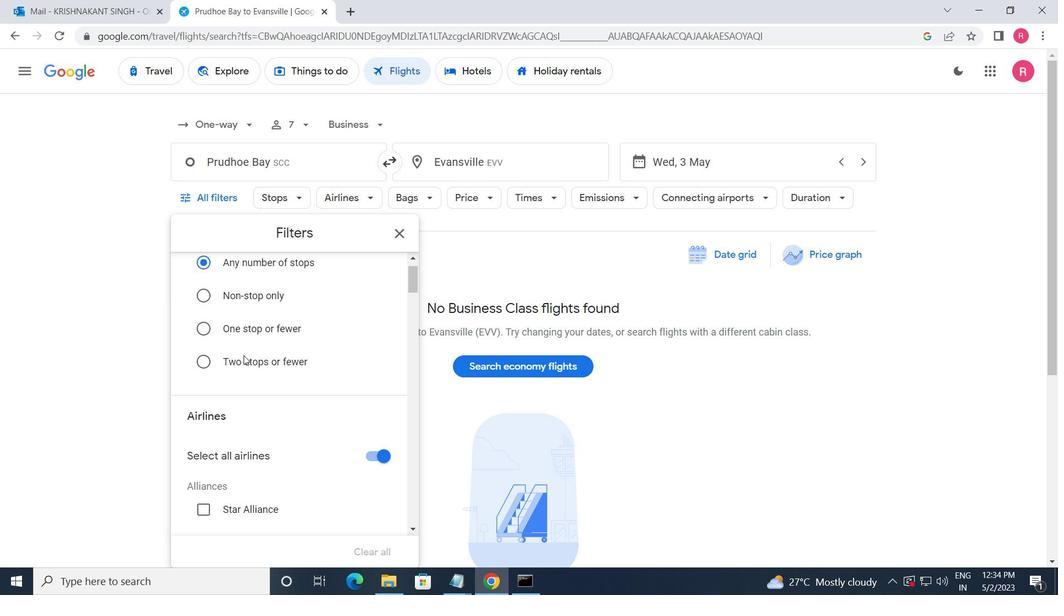 
Action: Mouse scrolled (243, 355) with delta (0, 0)
Screenshot: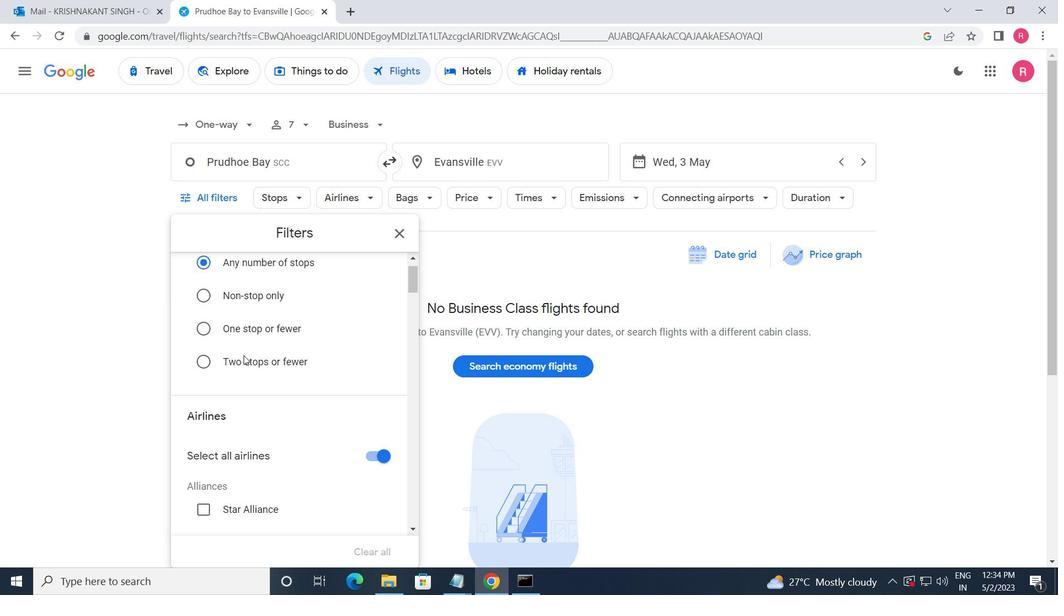 
Action: Mouse moved to (244, 356)
Screenshot: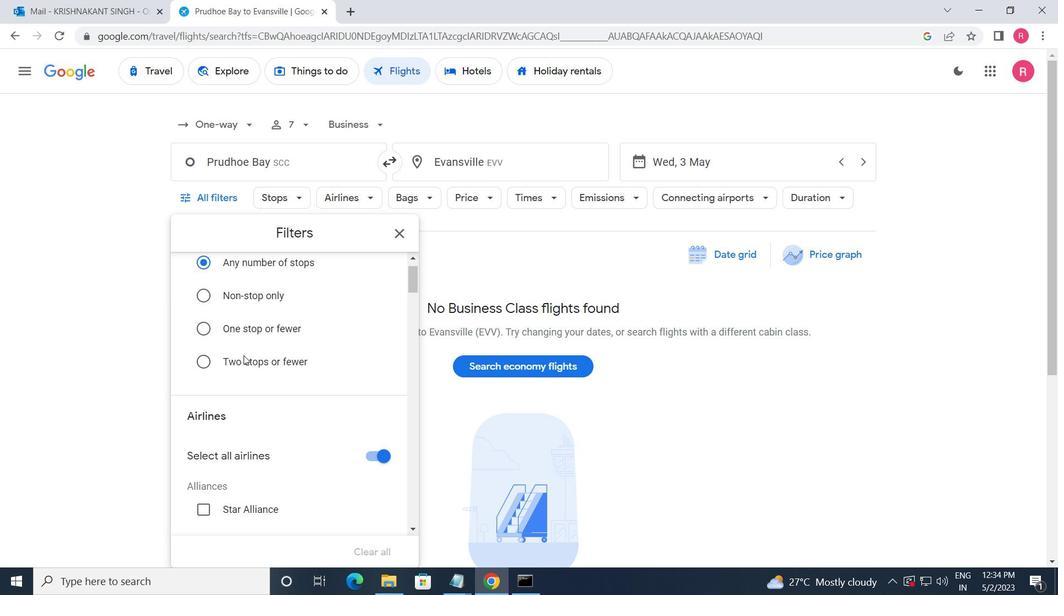 
Action: Mouse scrolled (244, 355) with delta (0, 0)
Screenshot: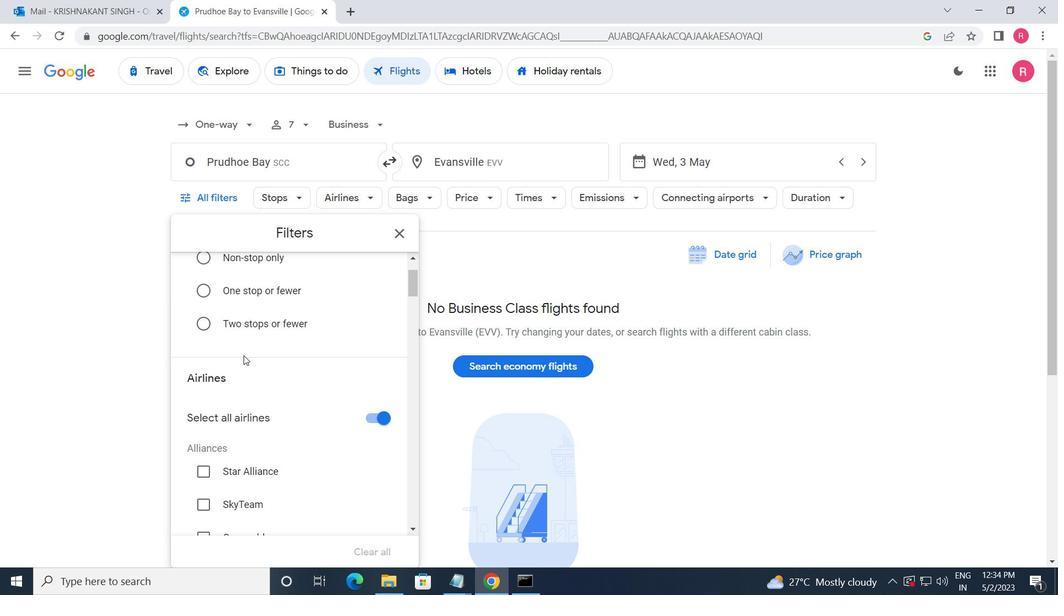 
Action: Mouse moved to (376, 432)
Screenshot: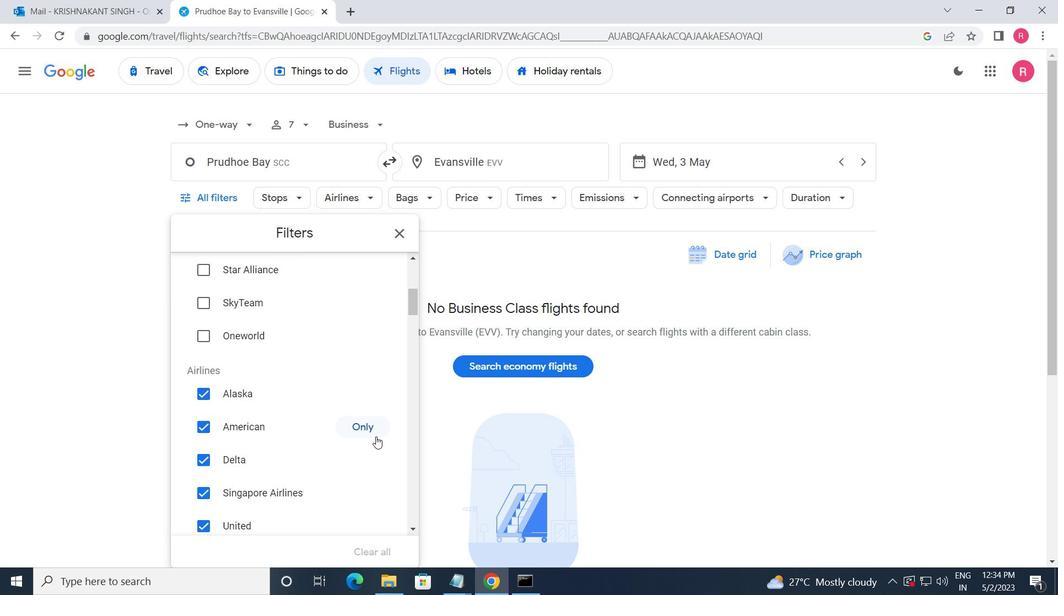 
Action: Mouse pressed left at (376, 432)
Screenshot: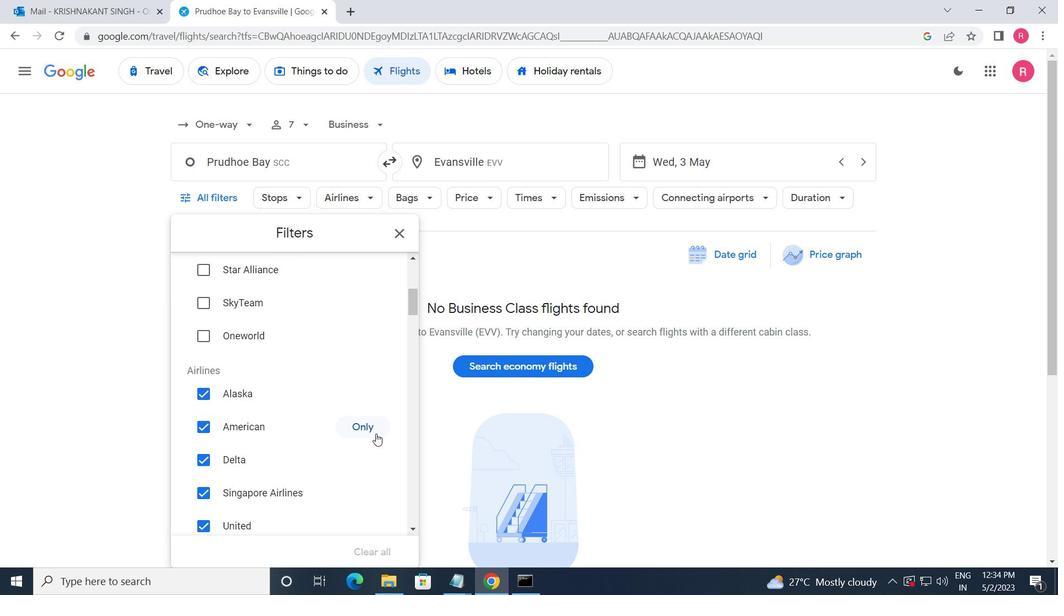 
Action: Mouse moved to (349, 438)
Screenshot: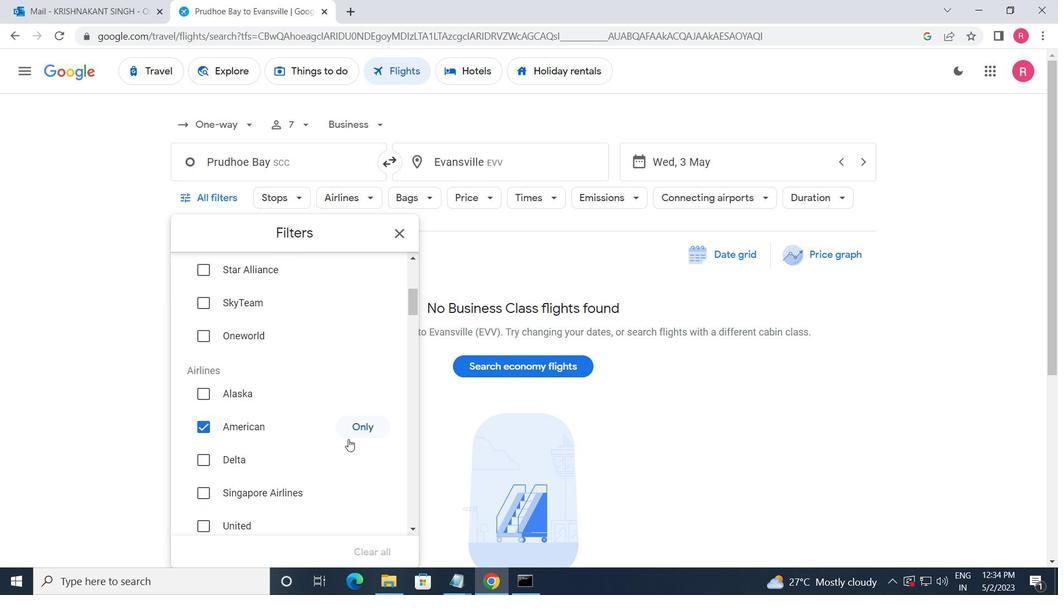 
Action: Mouse scrolled (349, 437) with delta (0, 0)
Screenshot: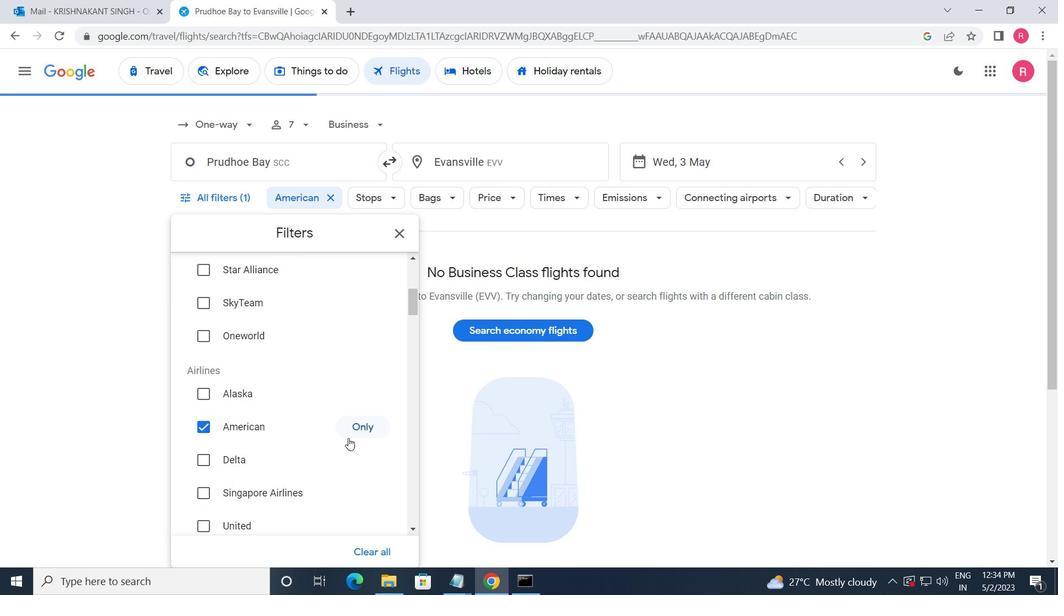 
Action: Mouse scrolled (349, 437) with delta (0, 0)
Screenshot: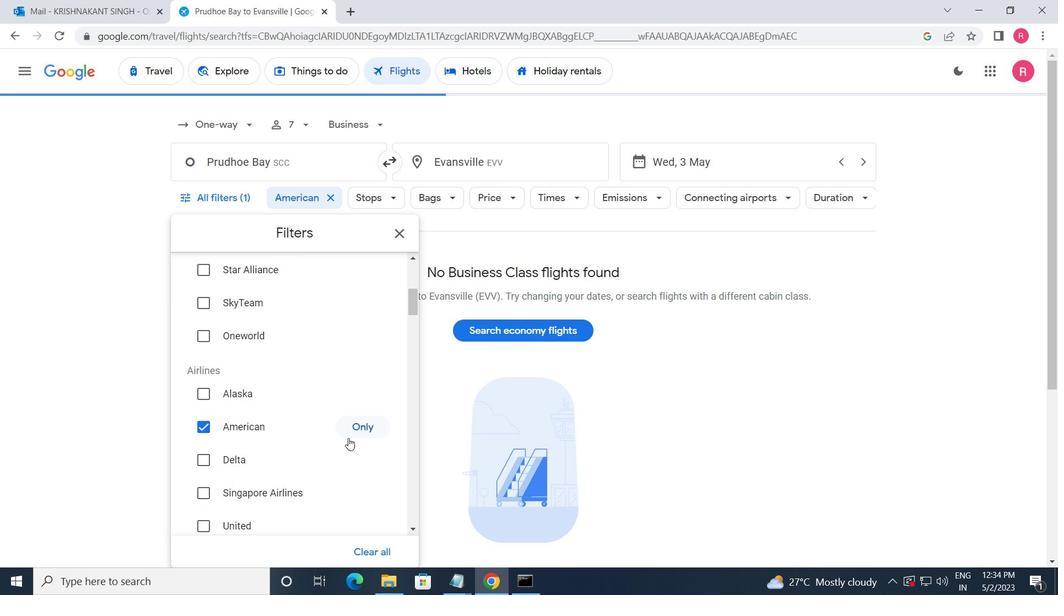 
Action: Mouse scrolled (349, 437) with delta (0, 0)
Screenshot: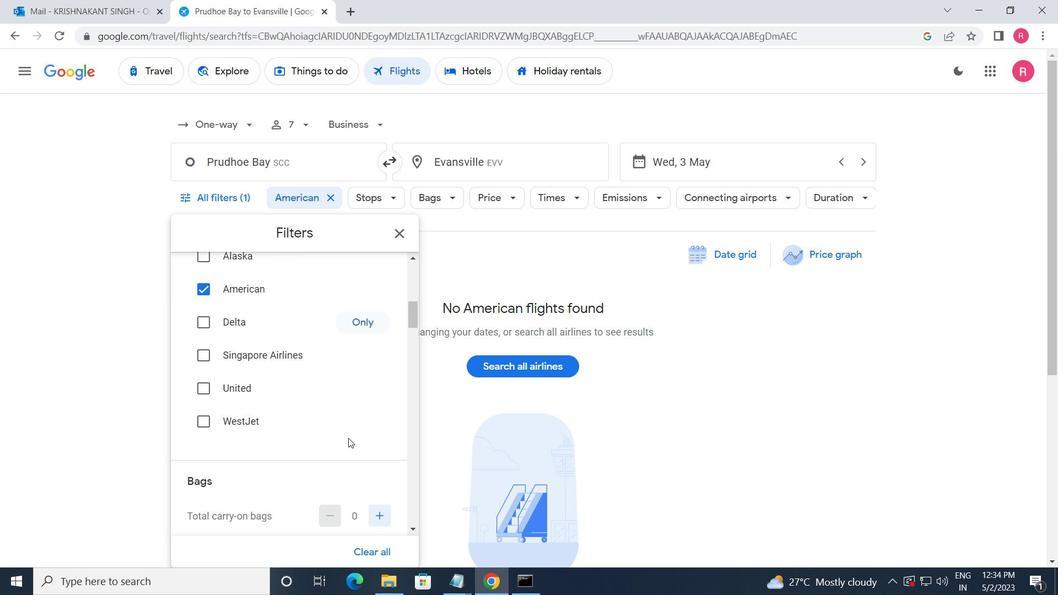 
Action: Mouse moved to (368, 448)
Screenshot: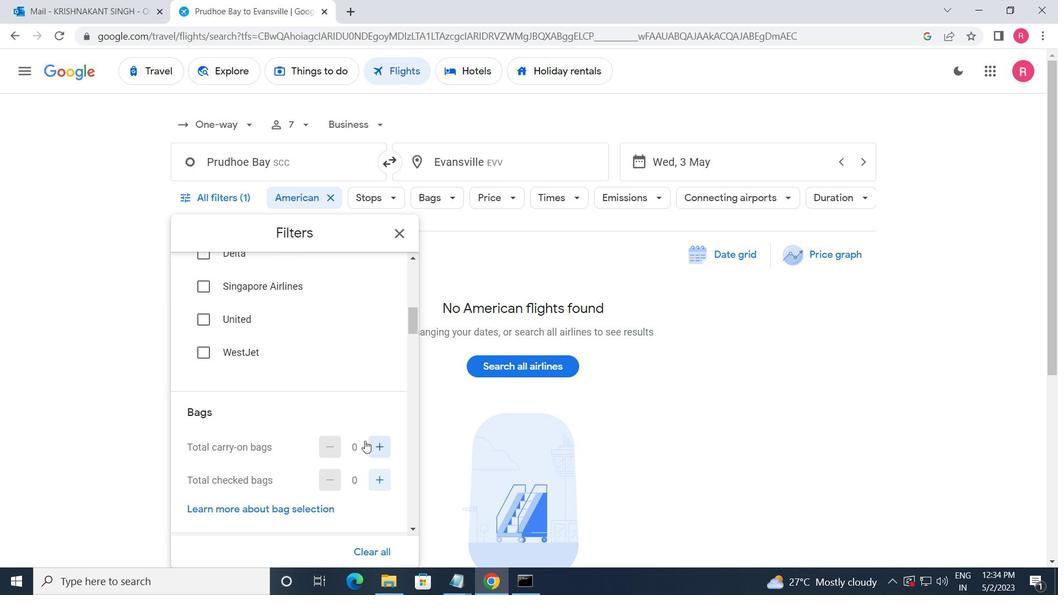 
Action: Mouse pressed left at (368, 448)
Screenshot: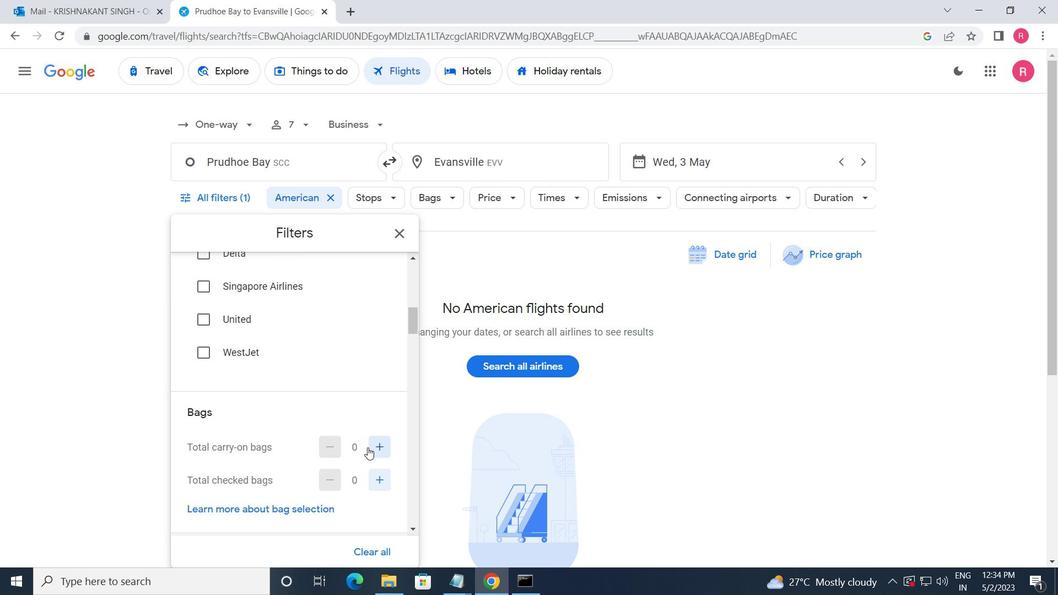 
Action: Mouse moved to (371, 448)
Screenshot: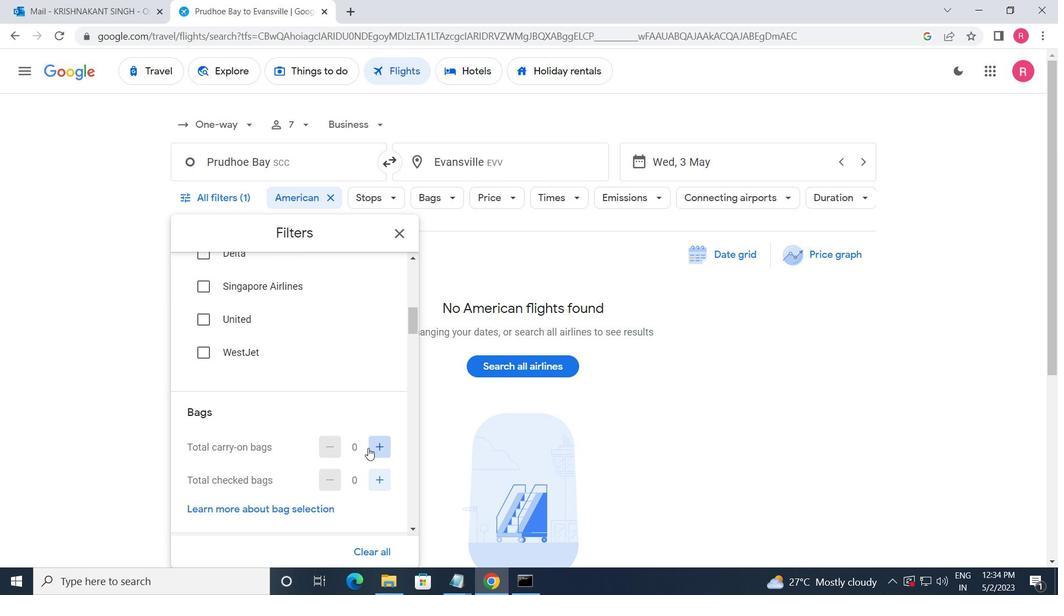 
Action: Mouse pressed left at (371, 448)
Screenshot: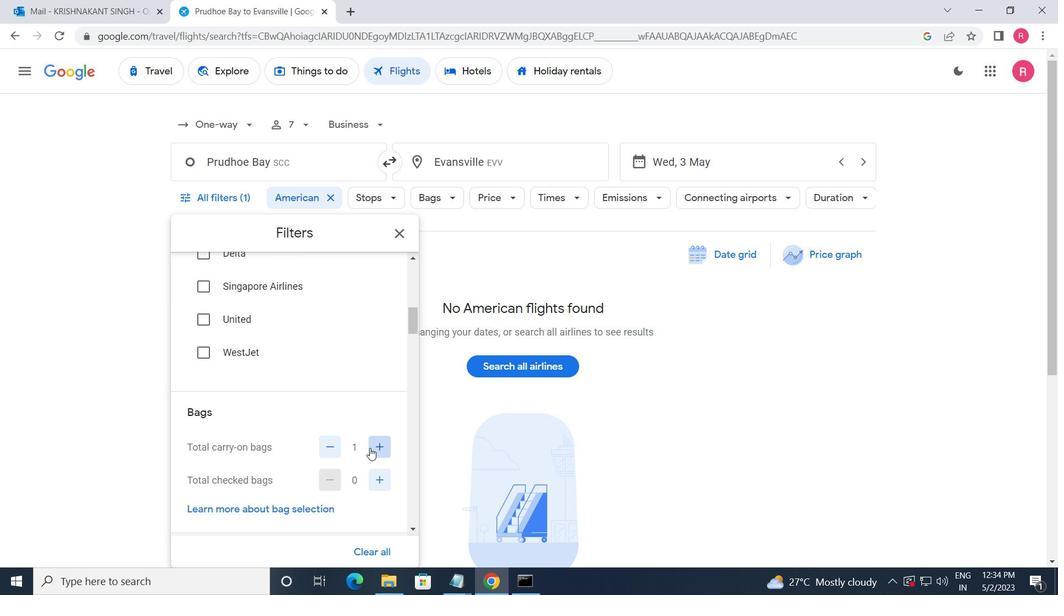 
Action: Mouse moved to (338, 448)
Screenshot: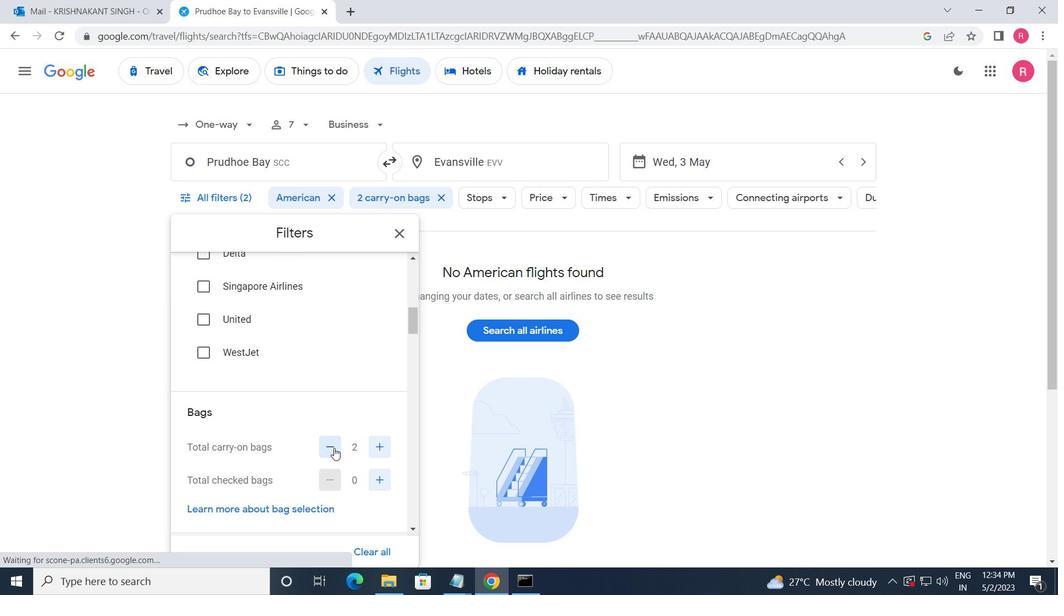 
Action: Mouse pressed left at (338, 448)
Screenshot: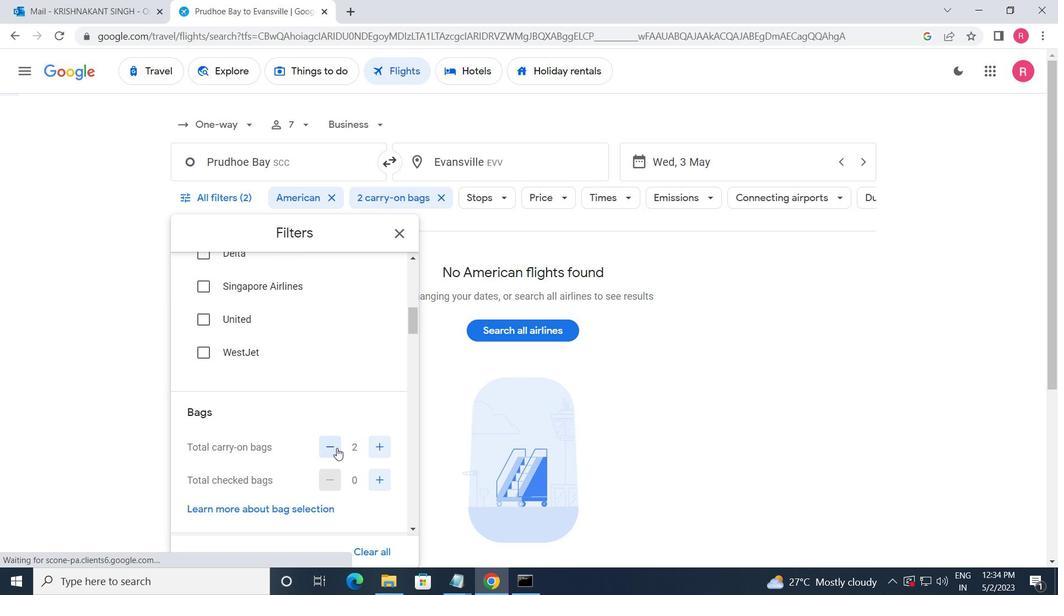 
Action: Mouse moved to (351, 449)
Screenshot: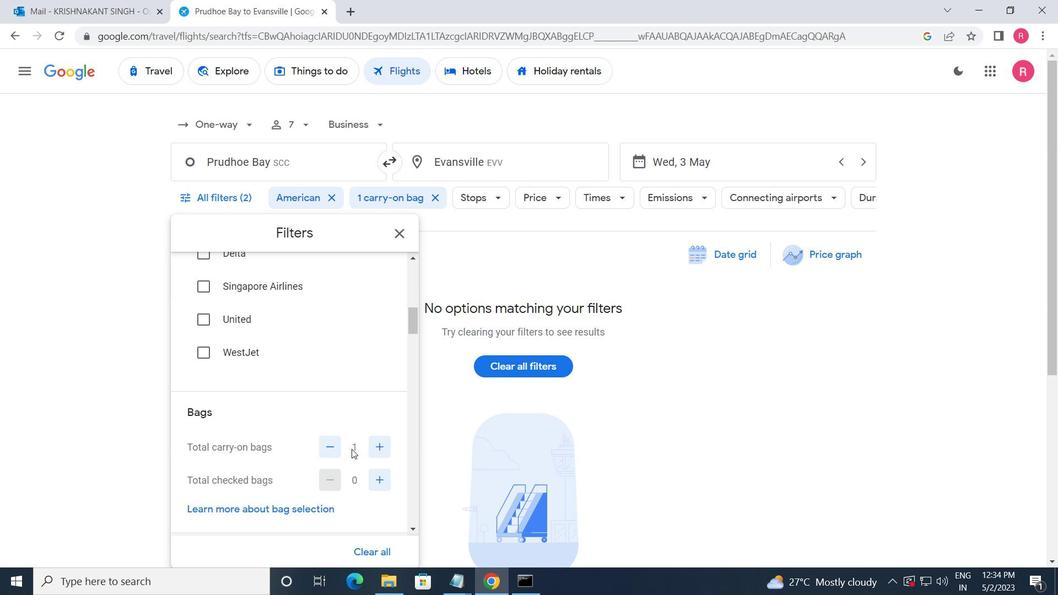 
Action: Mouse scrolled (351, 449) with delta (0, 0)
Screenshot: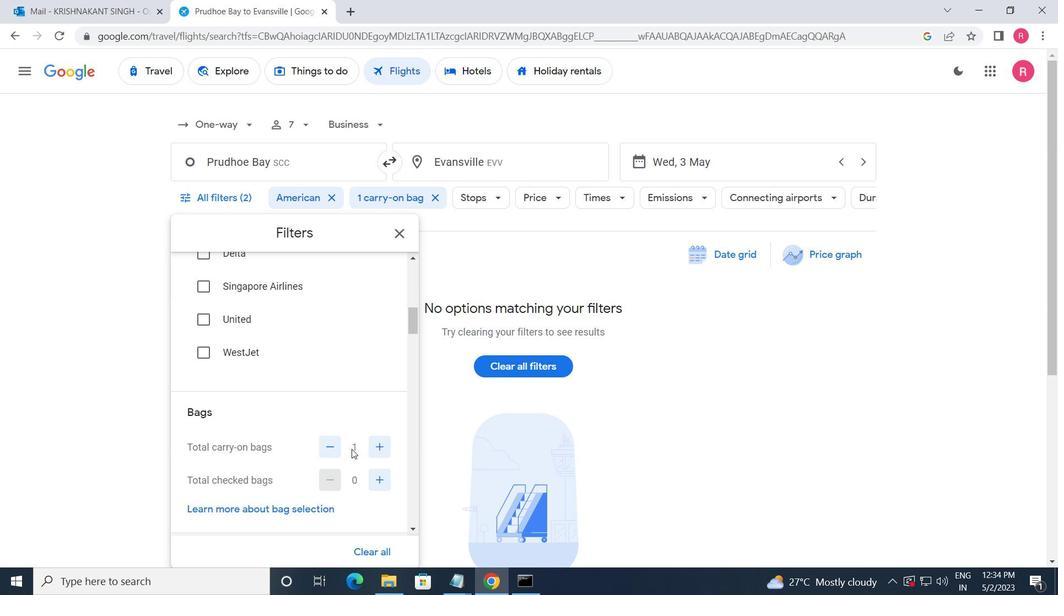 
Action: Mouse moved to (350, 453)
Screenshot: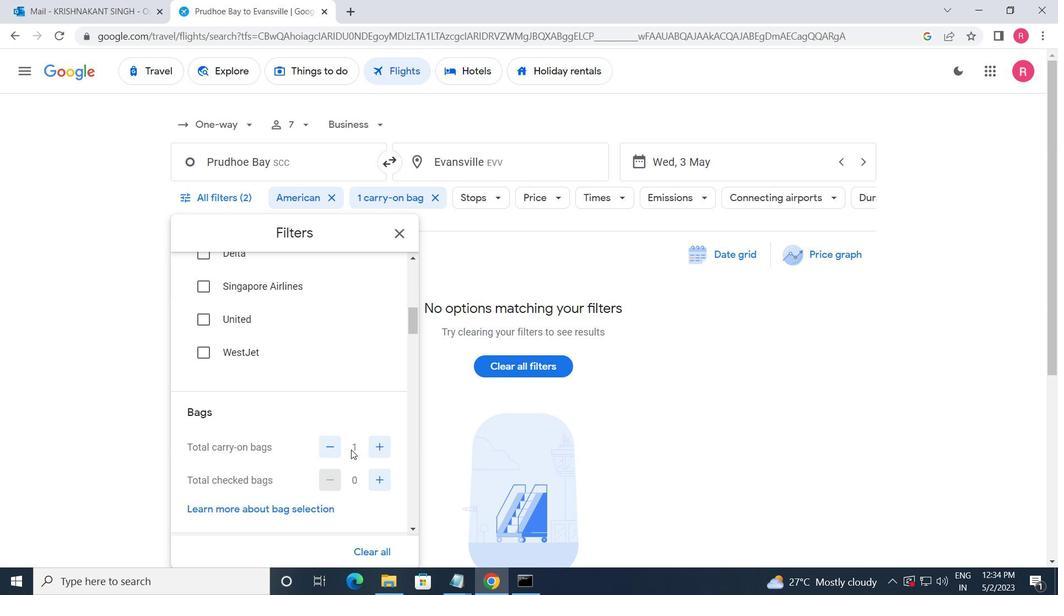 
Action: Mouse scrolled (350, 452) with delta (0, 0)
Screenshot: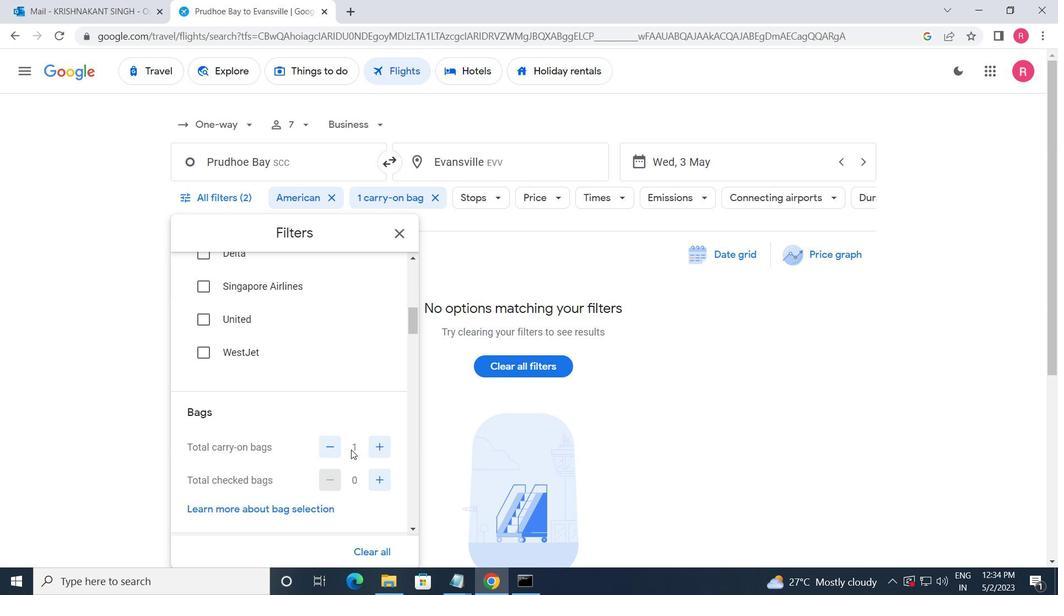 
Action: Mouse moved to (384, 474)
Screenshot: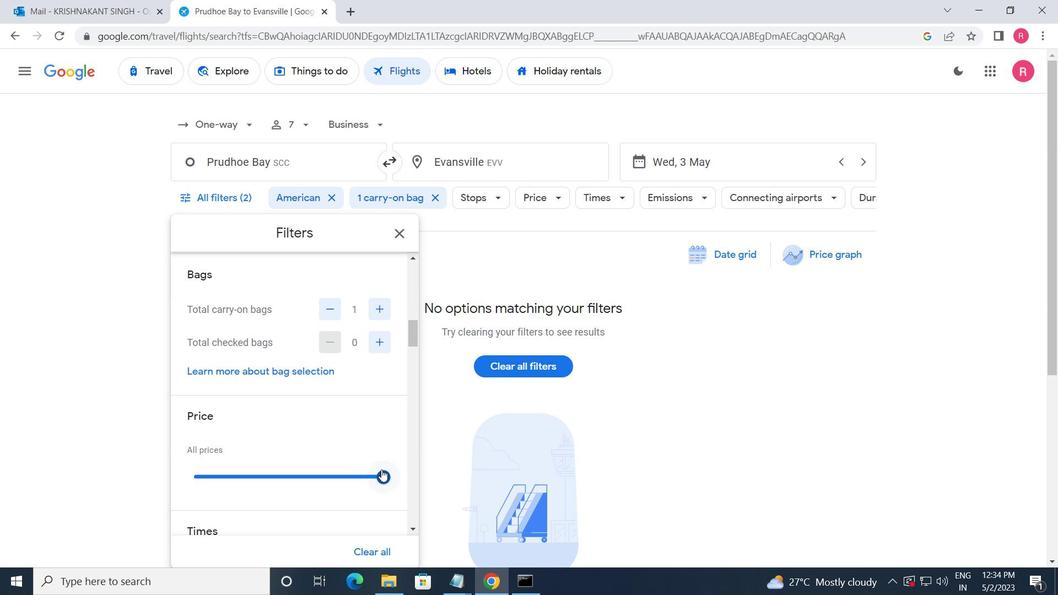 
Action: Mouse pressed left at (384, 474)
Screenshot: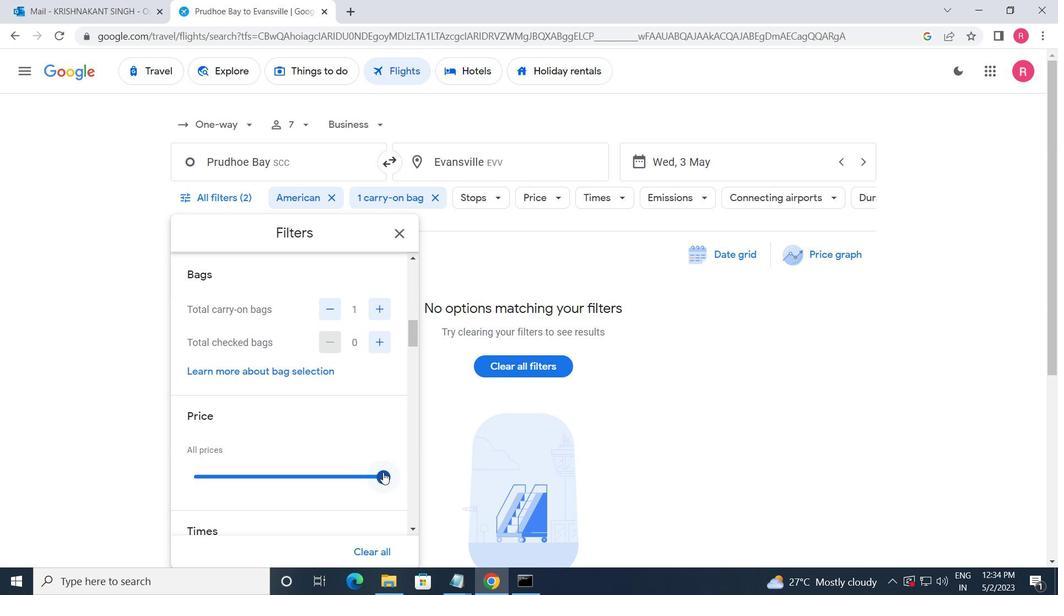 
Action: Mouse moved to (304, 482)
Screenshot: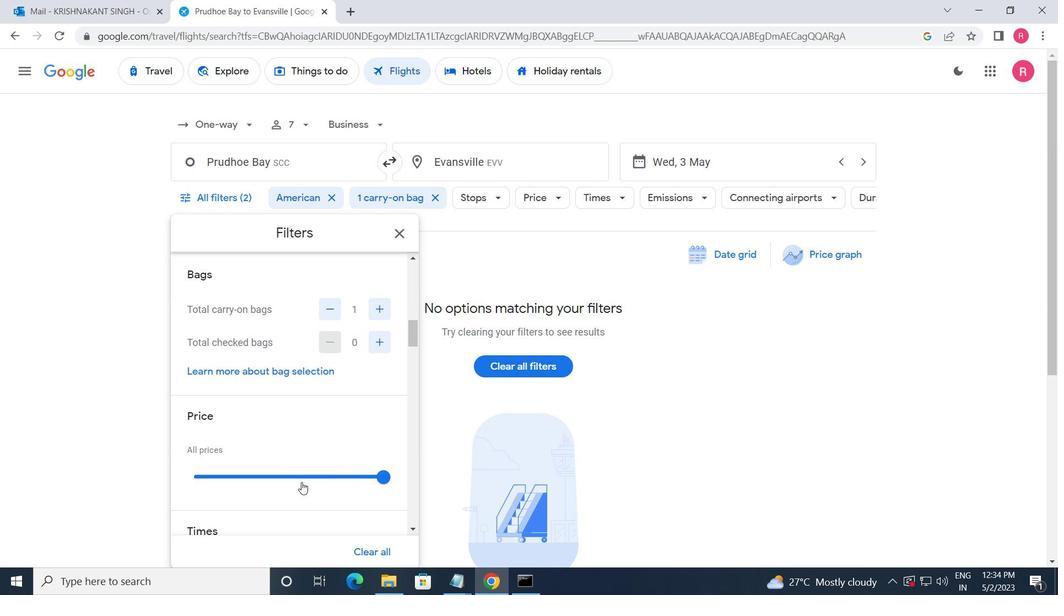 
Action: Mouse scrolled (304, 481) with delta (0, 0)
Screenshot: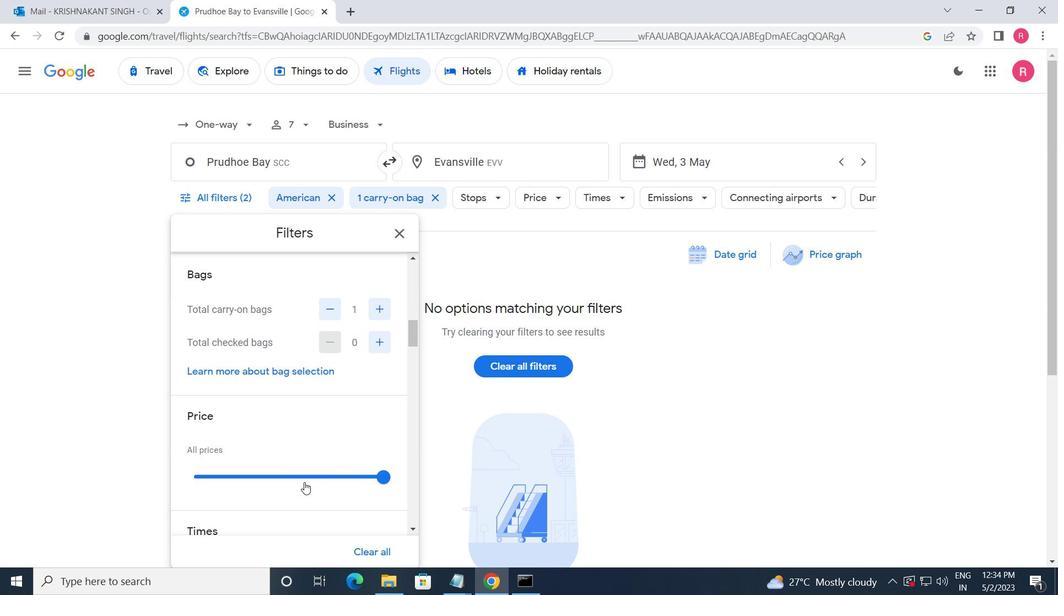 
Action: Mouse moved to (304, 482)
Screenshot: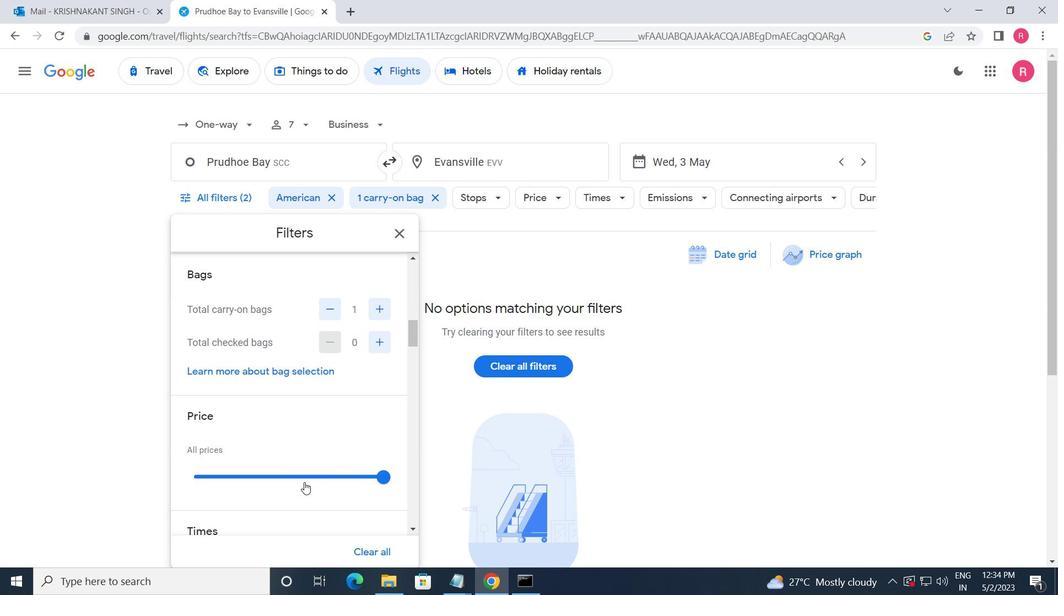 
Action: Mouse scrolled (304, 481) with delta (0, 0)
Screenshot: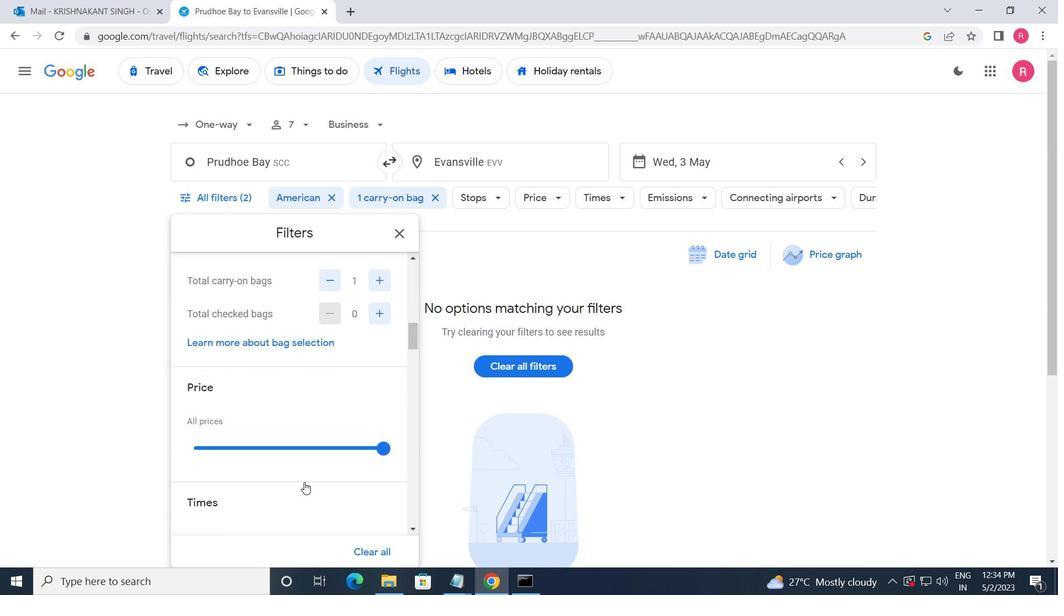 
Action: Mouse moved to (304, 483)
Screenshot: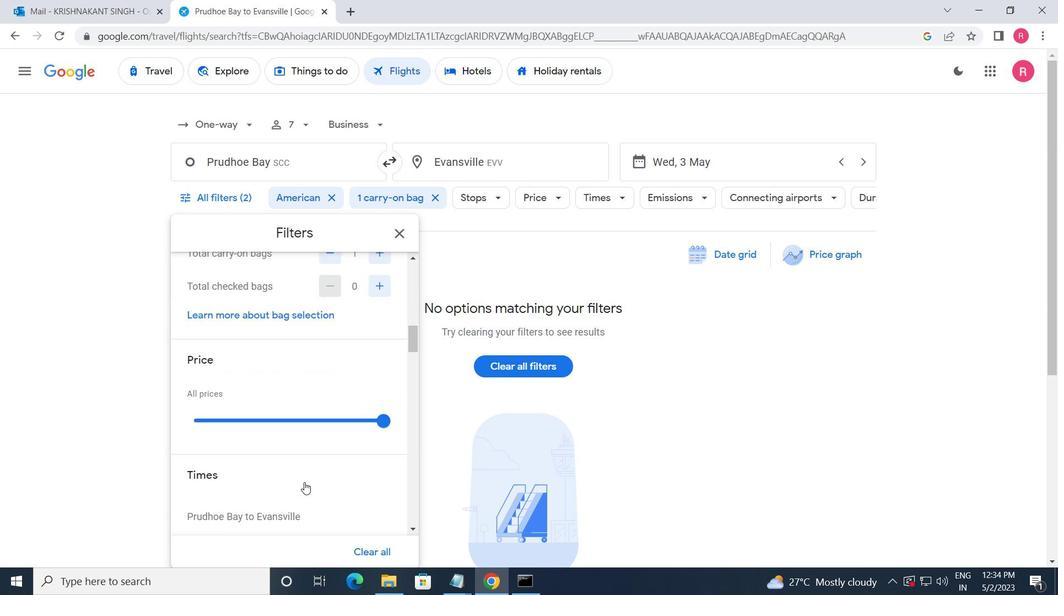 
Action: Mouse scrolled (304, 482) with delta (0, 0)
Screenshot: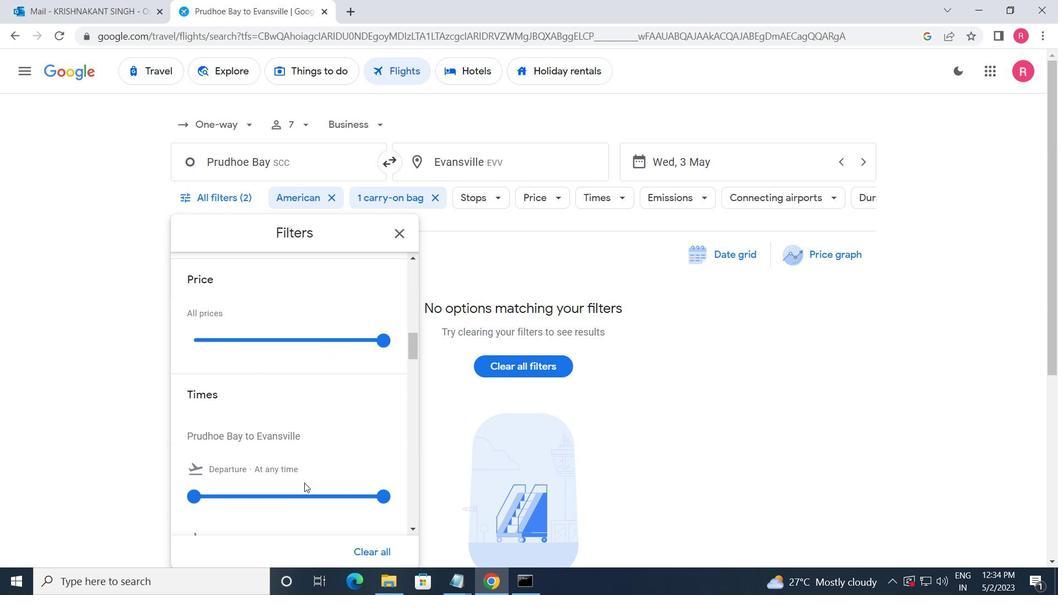 
Action: Mouse moved to (197, 426)
Screenshot: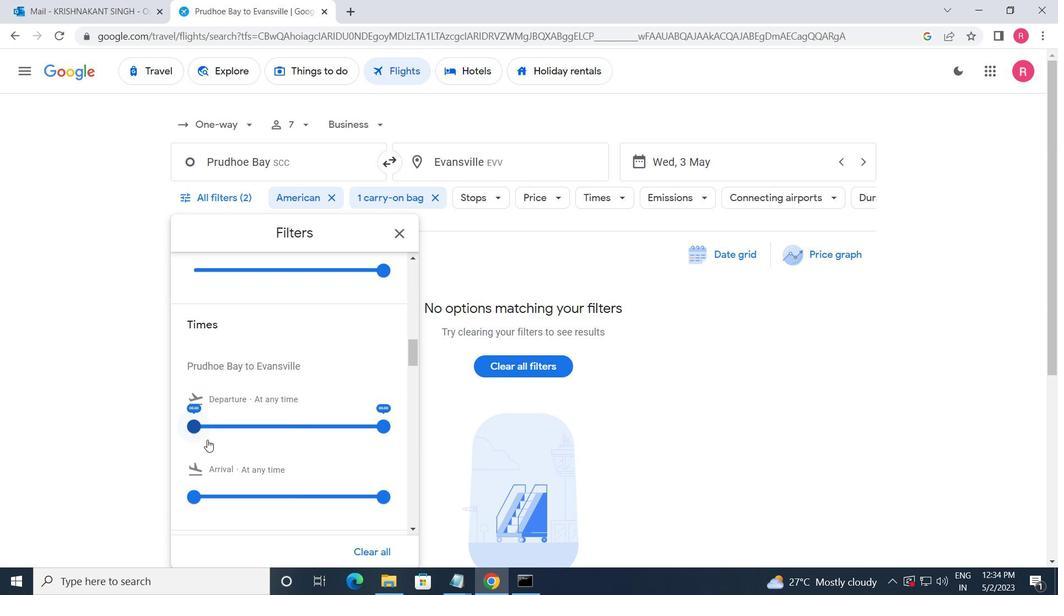 
Action: Mouse pressed left at (197, 426)
Screenshot: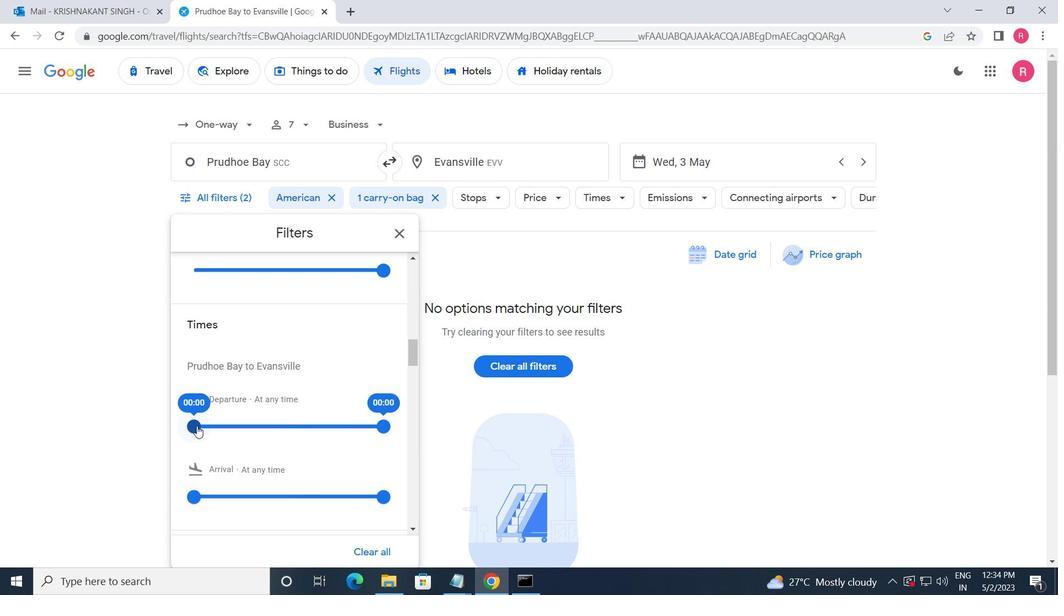 
Action: Mouse moved to (381, 428)
Screenshot: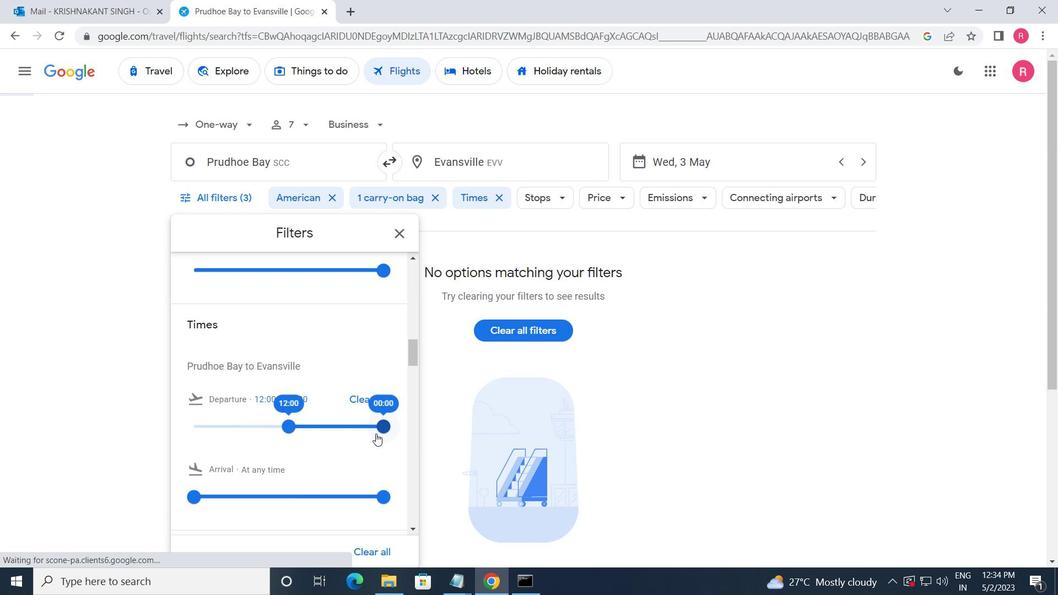 
Action: Mouse pressed left at (381, 428)
Screenshot: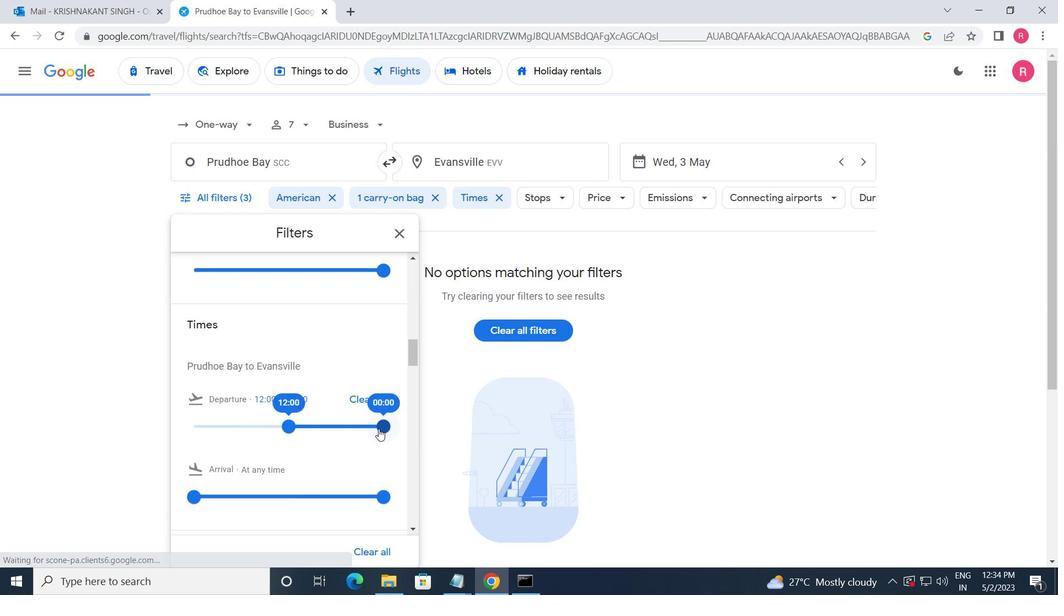 
Action: Mouse moved to (405, 238)
Screenshot: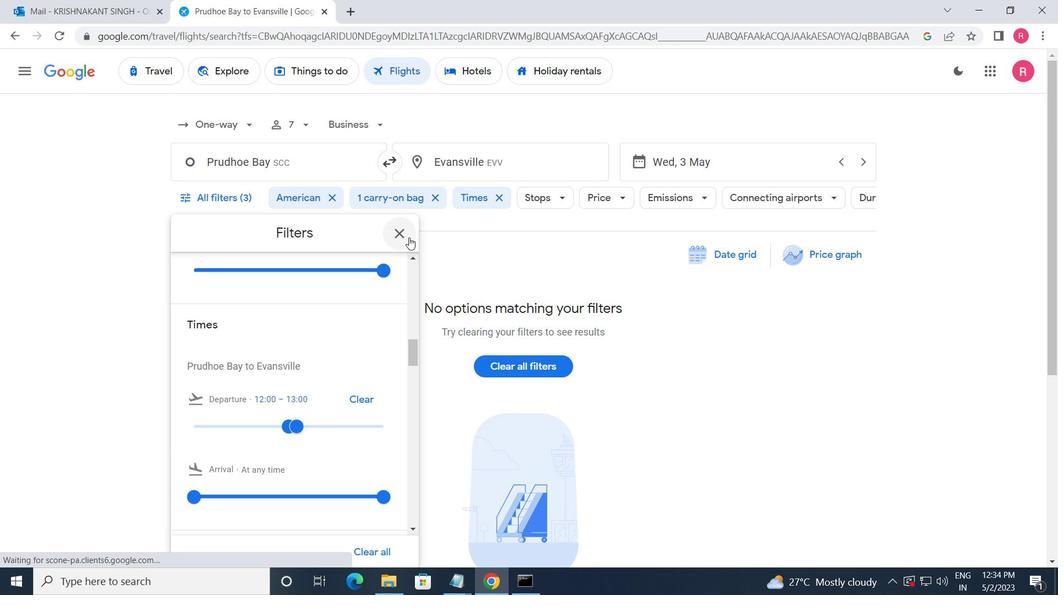 
Action: Mouse pressed left at (405, 238)
Screenshot: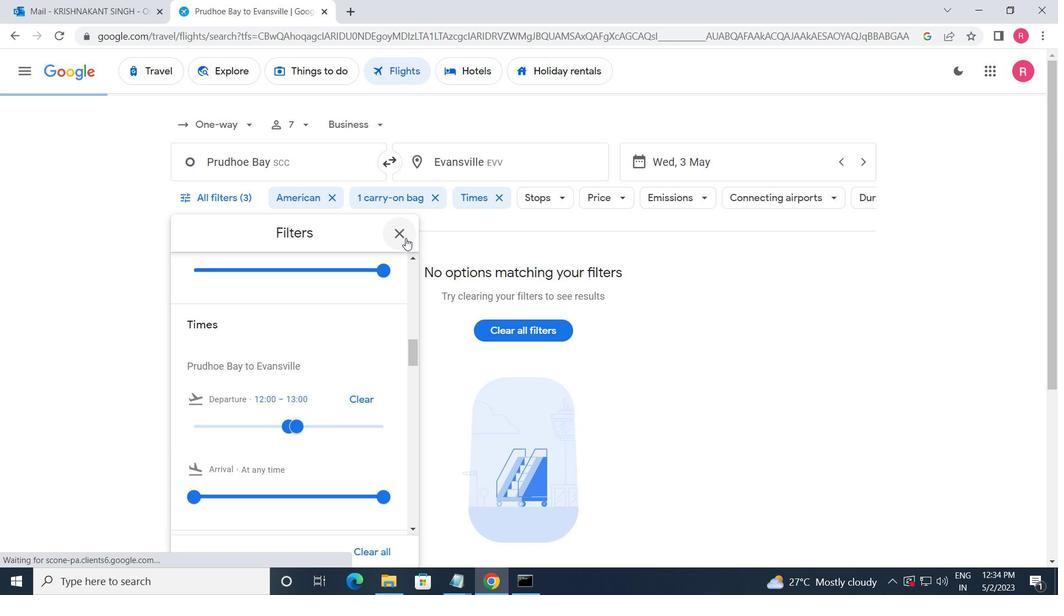 
Action: Mouse moved to (358, 292)
Screenshot: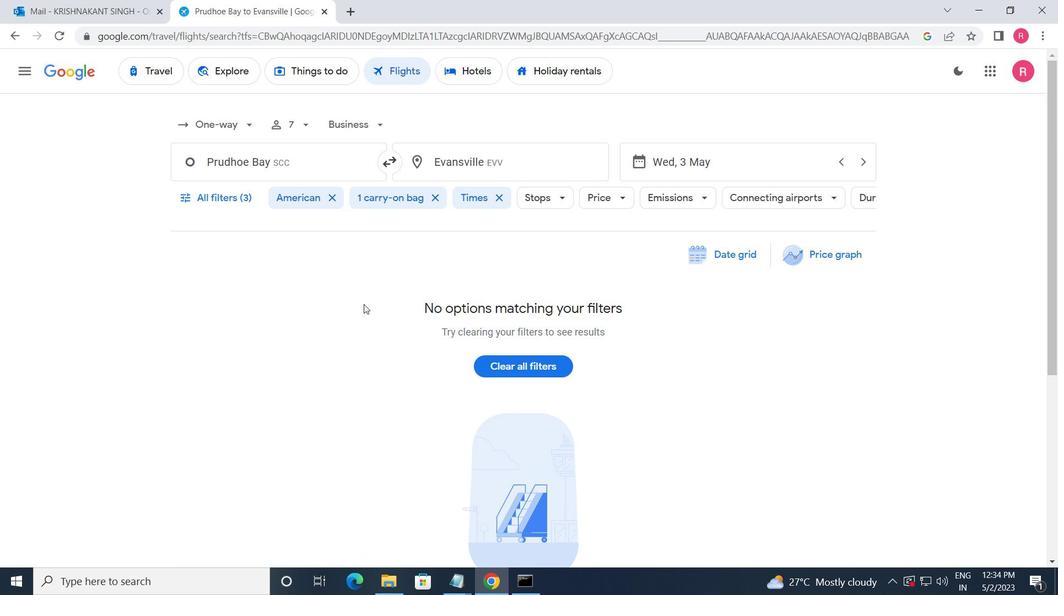 
